 Task: Create an 'user' object.
Action: Mouse moved to (1134, 86)
Screenshot: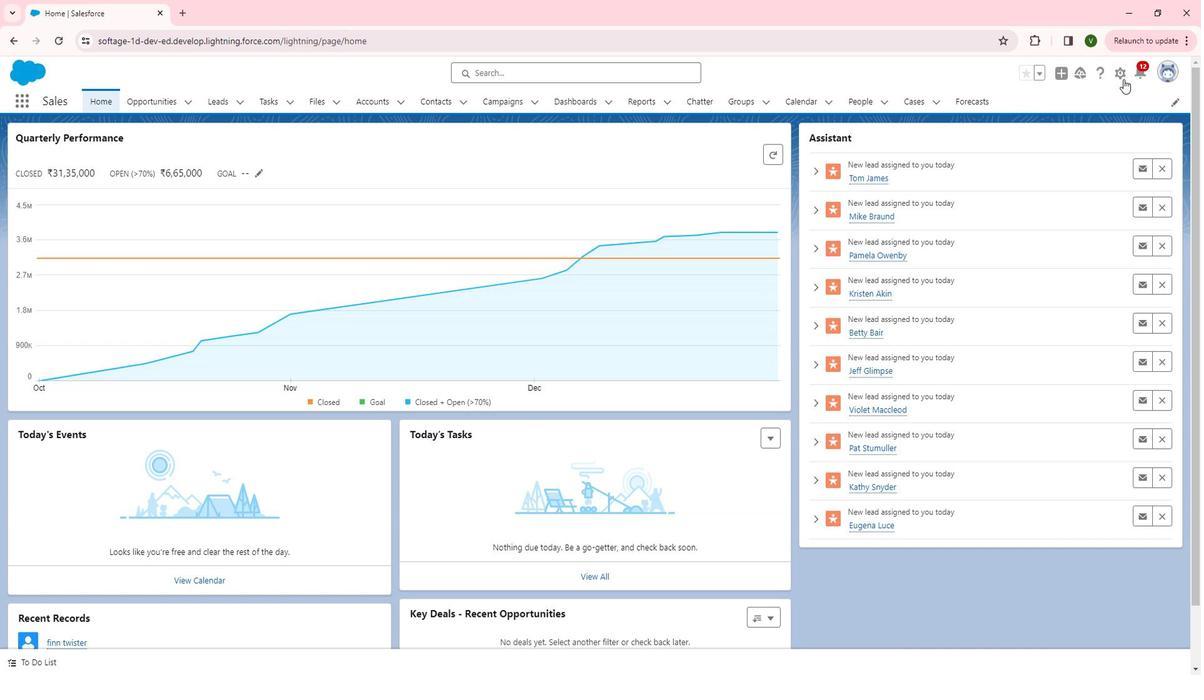 
Action: Mouse pressed left at (1134, 86)
Screenshot: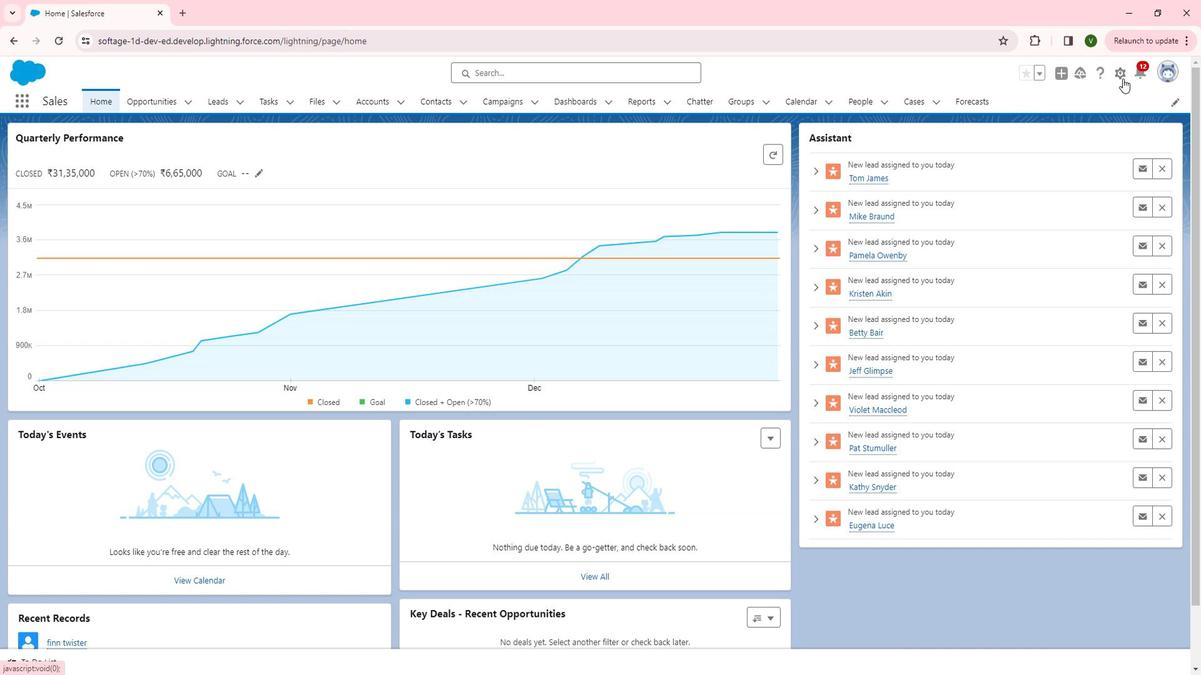 
Action: Mouse moved to (1083, 118)
Screenshot: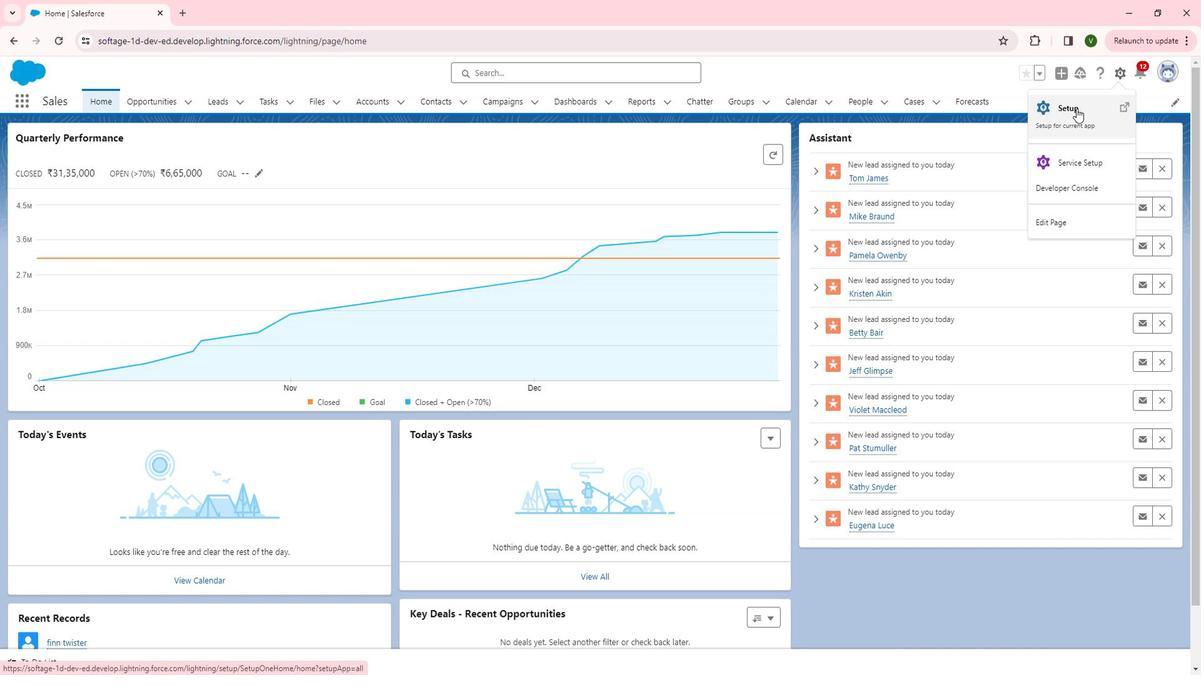 
Action: Mouse pressed left at (1083, 118)
Screenshot: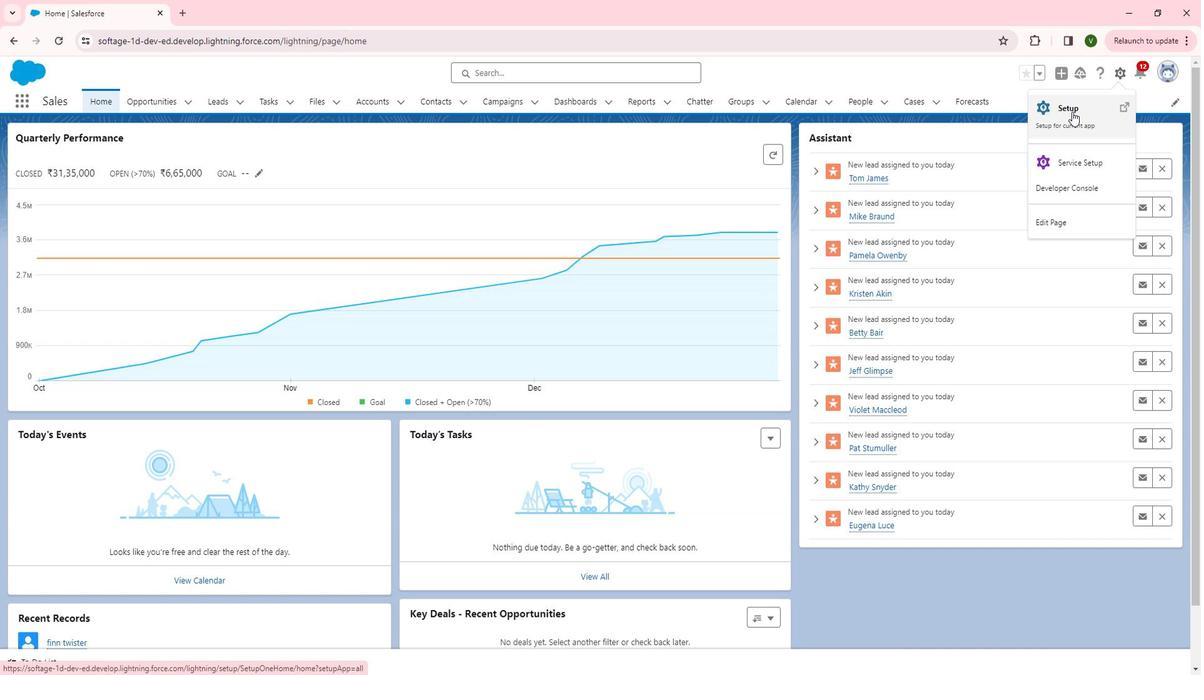 
Action: Mouse moved to (87, 377)
Screenshot: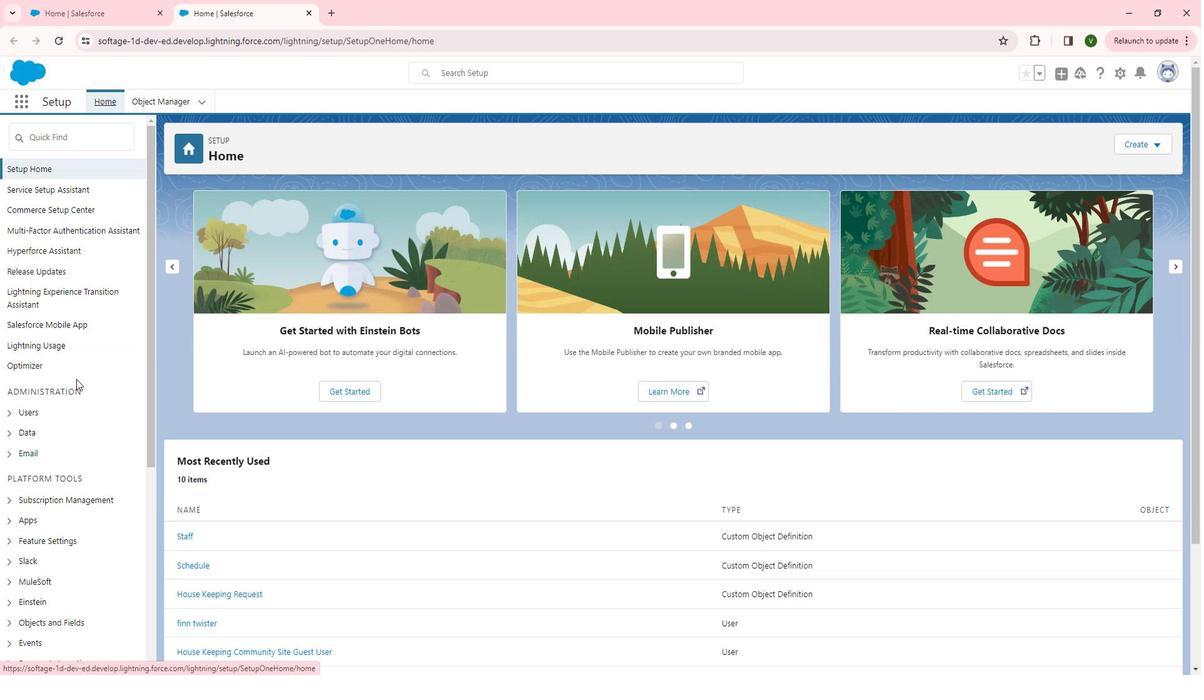 
Action: Mouse scrolled (87, 376) with delta (0, 0)
Screenshot: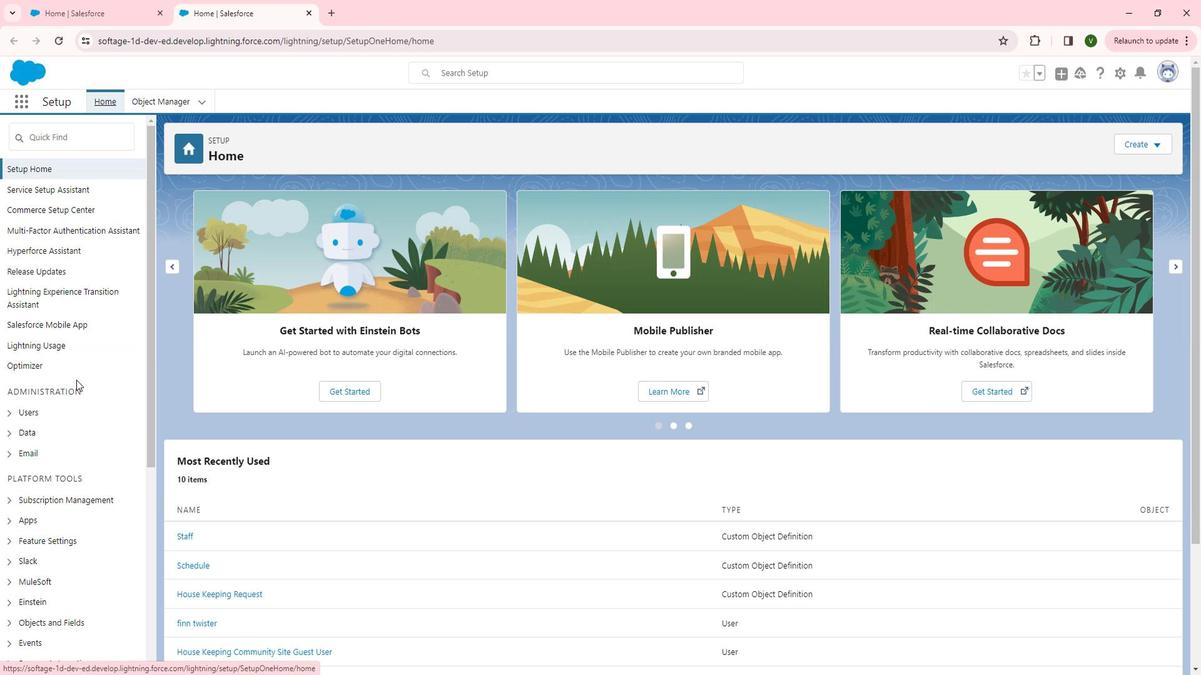 
Action: Mouse scrolled (87, 376) with delta (0, 0)
Screenshot: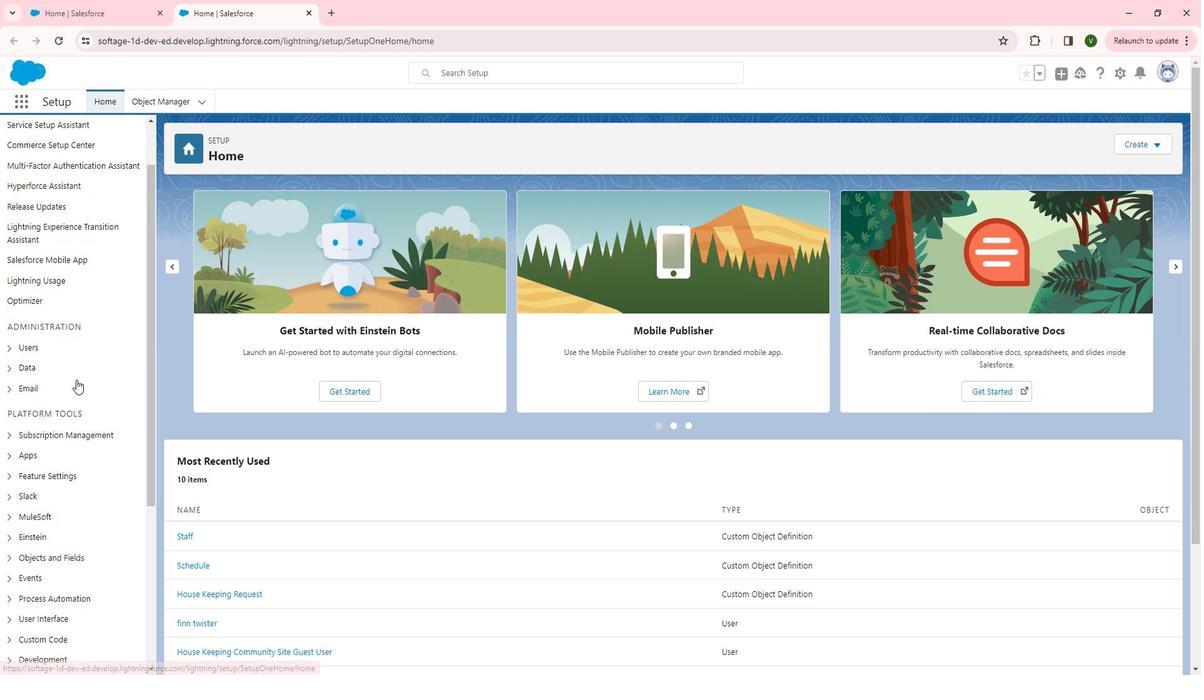 
Action: Mouse moved to (20, 482)
Screenshot: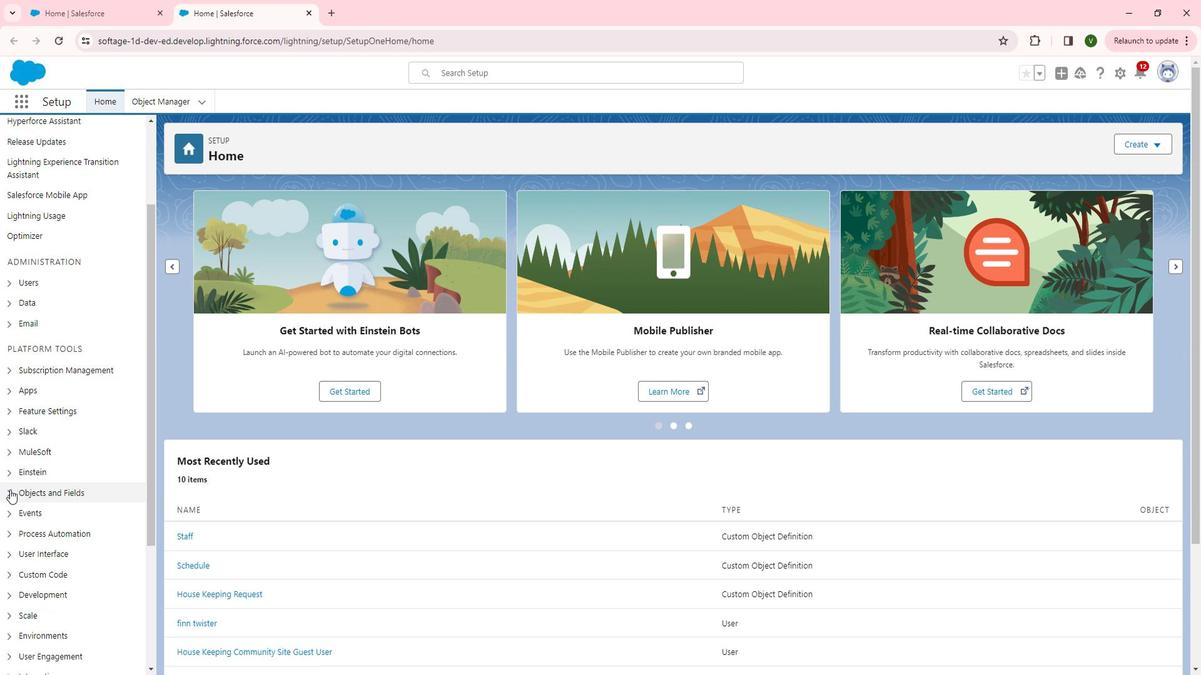 
Action: Mouse pressed left at (20, 482)
Screenshot: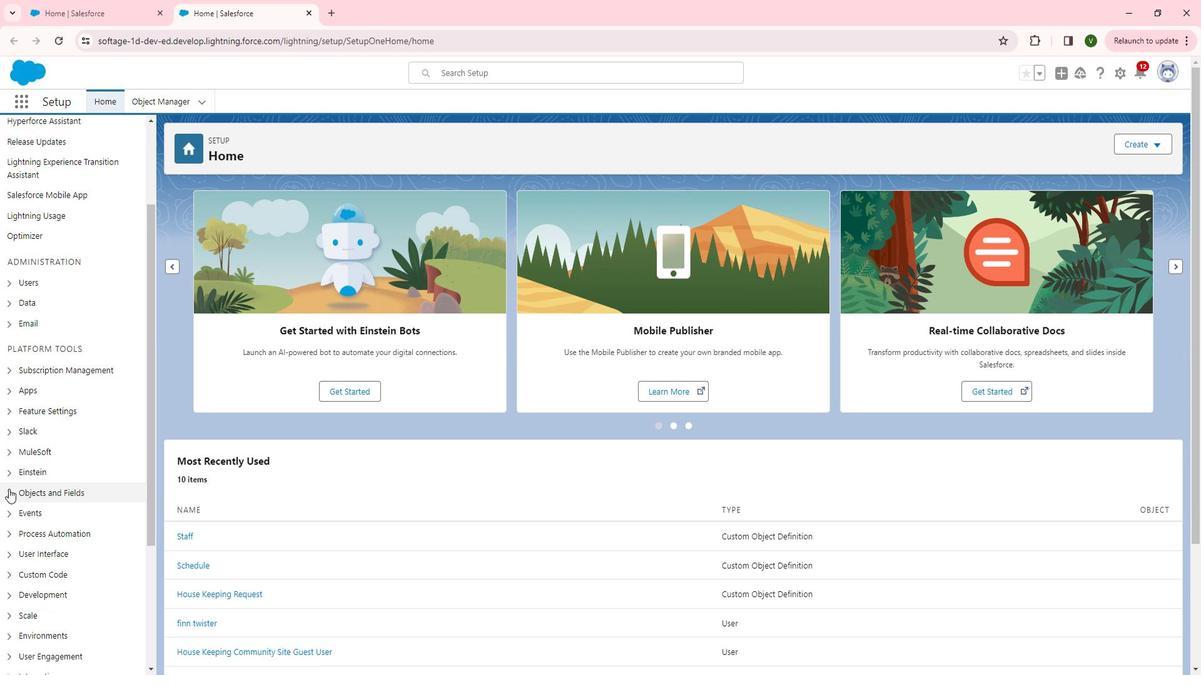 
Action: Mouse moved to (80, 477)
Screenshot: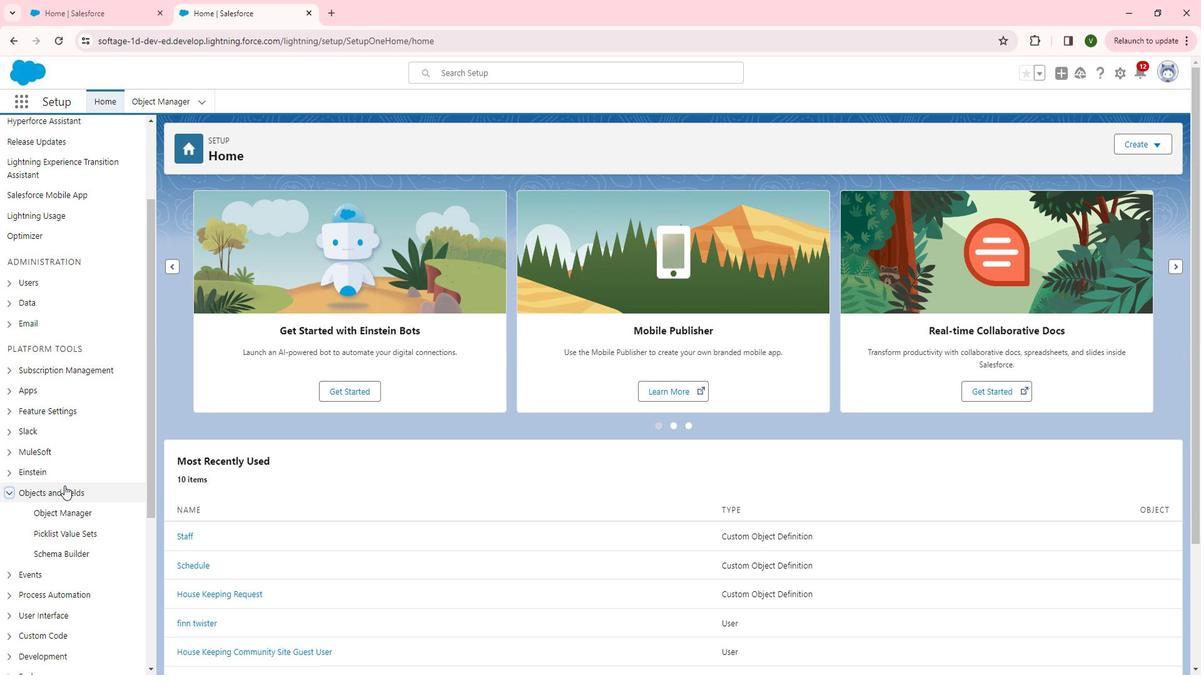 
Action: Mouse scrolled (80, 477) with delta (0, 0)
Screenshot: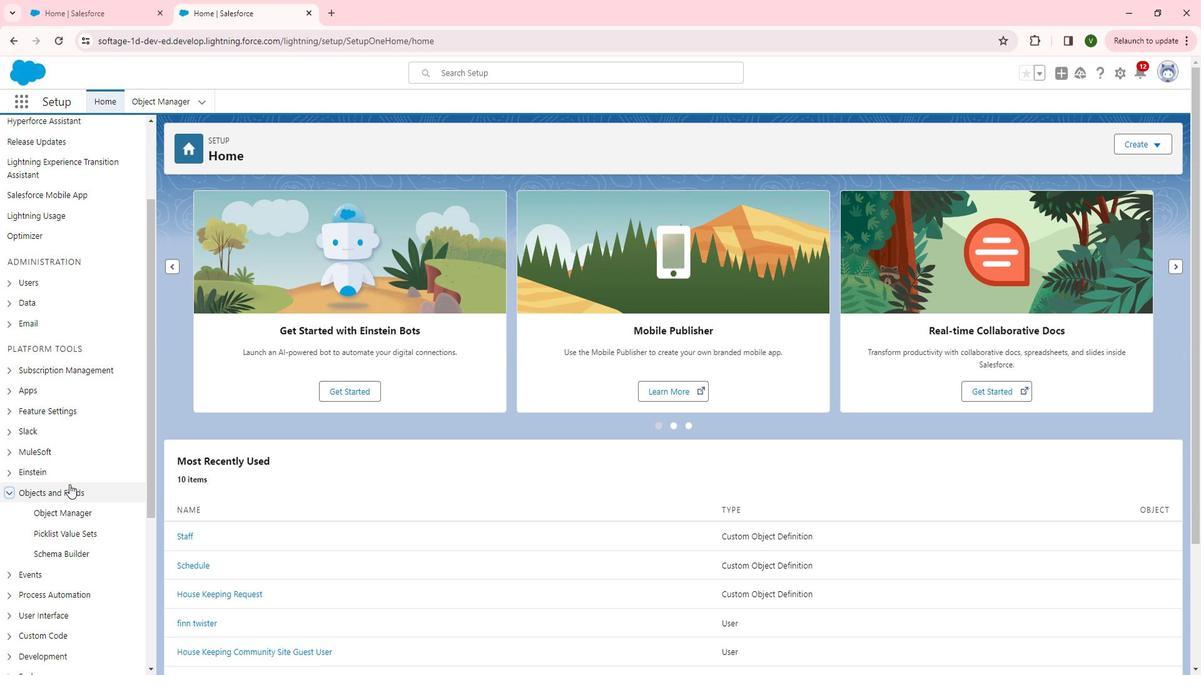 
Action: Mouse moved to (77, 439)
Screenshot: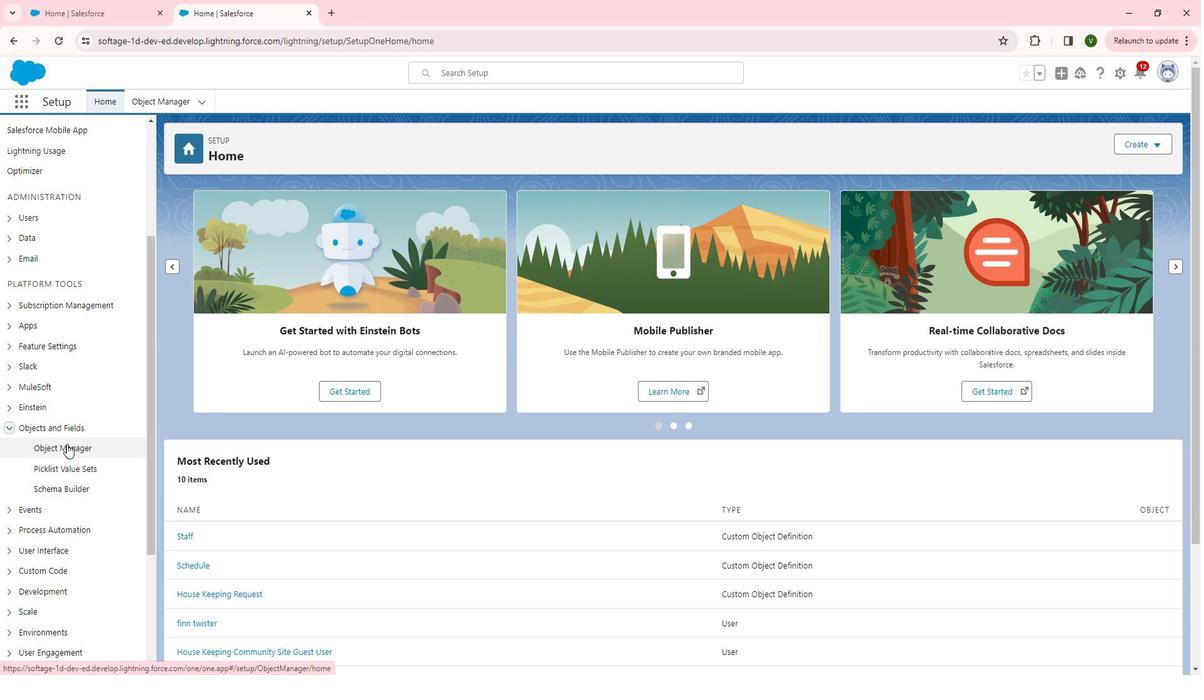 
Action: Mouse pressed left at (77, 439)
Screenshot: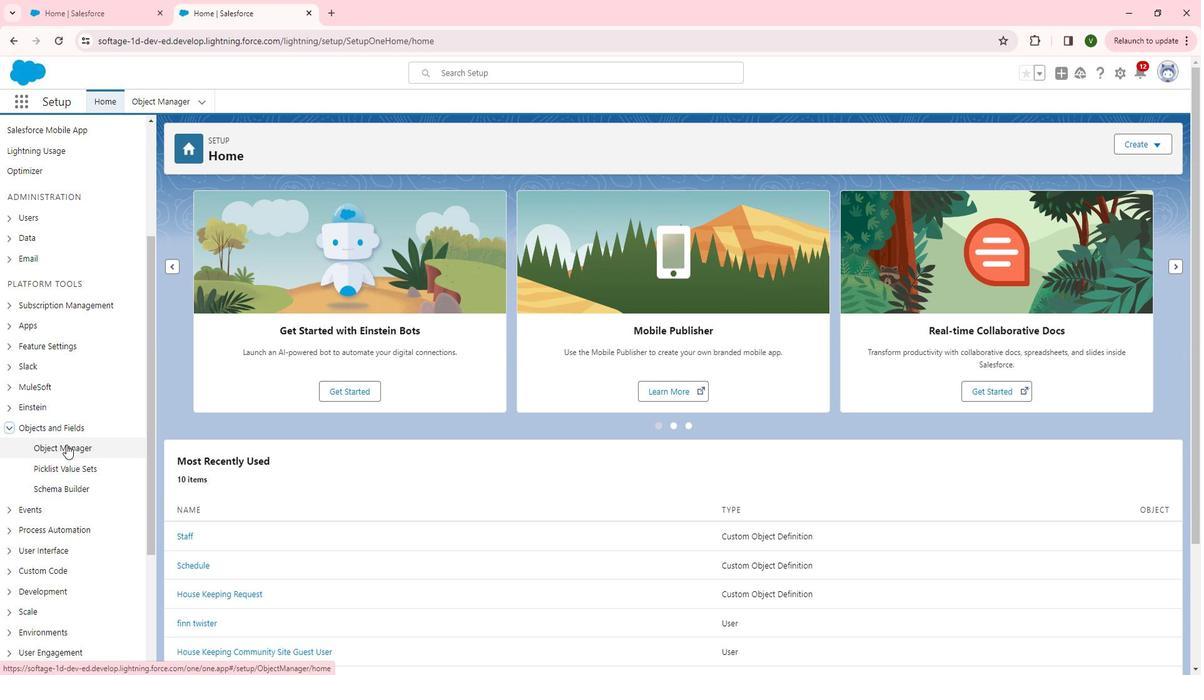 
Action: Mouse moved to (1167, 151)
Screenshot: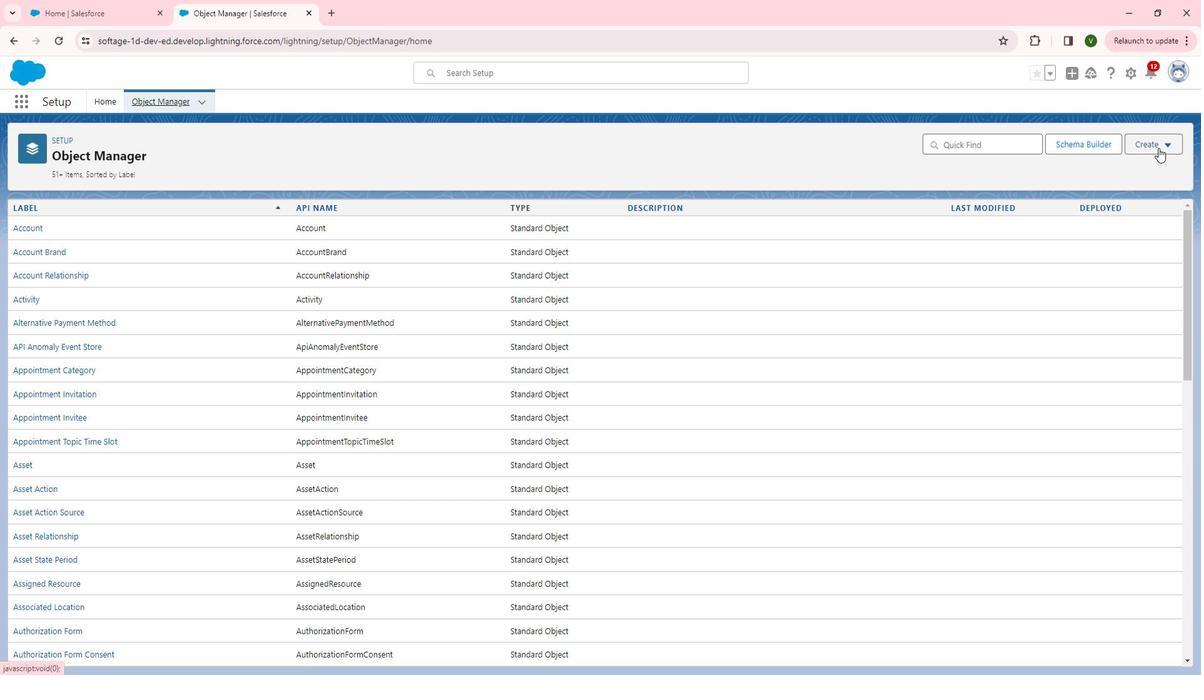 
Action: Mouse pressed left at (1167, 151)
Screenshot: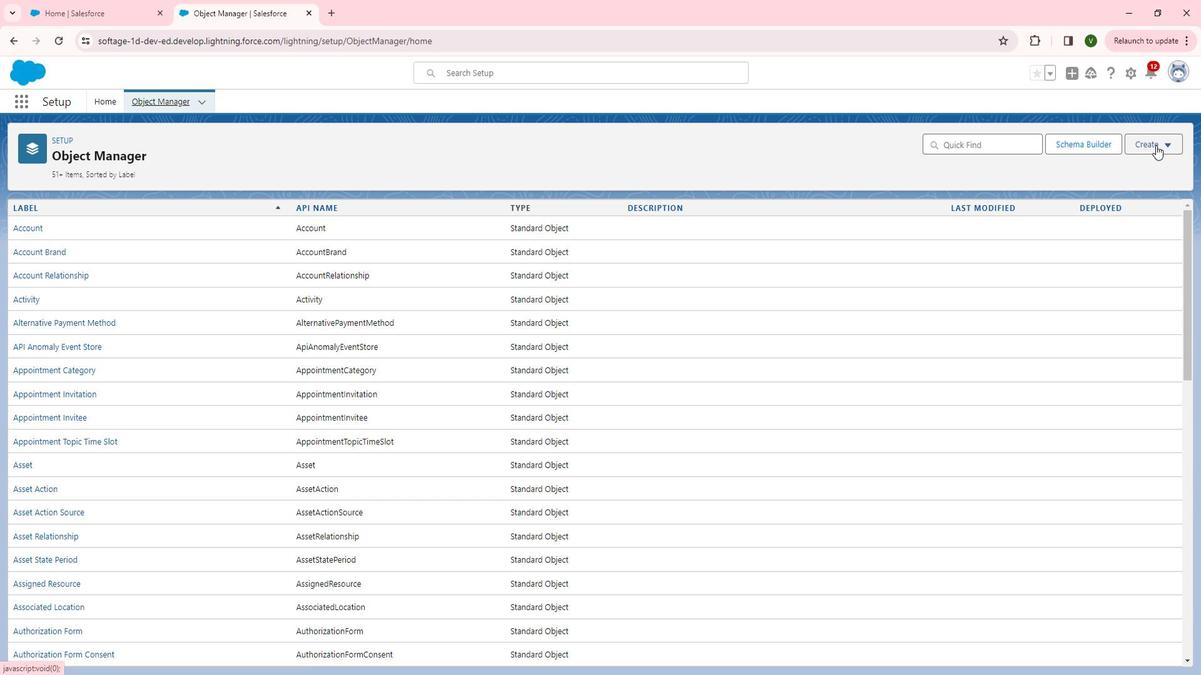 
Action: Mouse moved to (1140, 183)
Screenshot: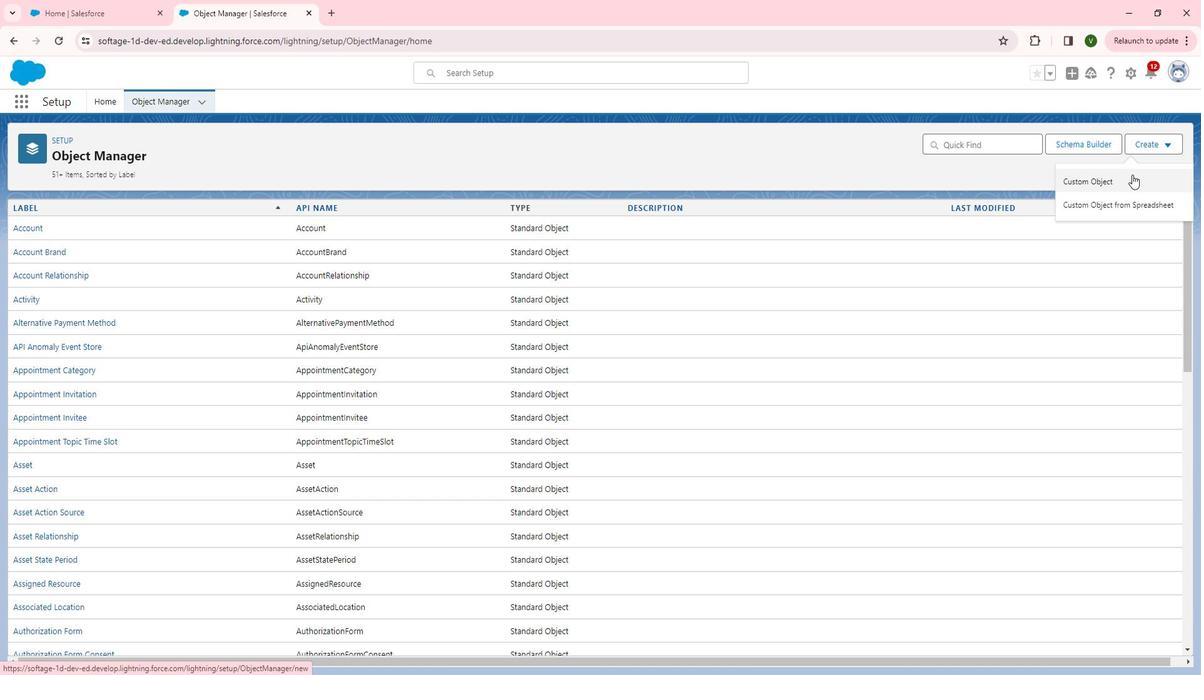 
Action: Mouse pressed left at (1140, 183)
Screenshot: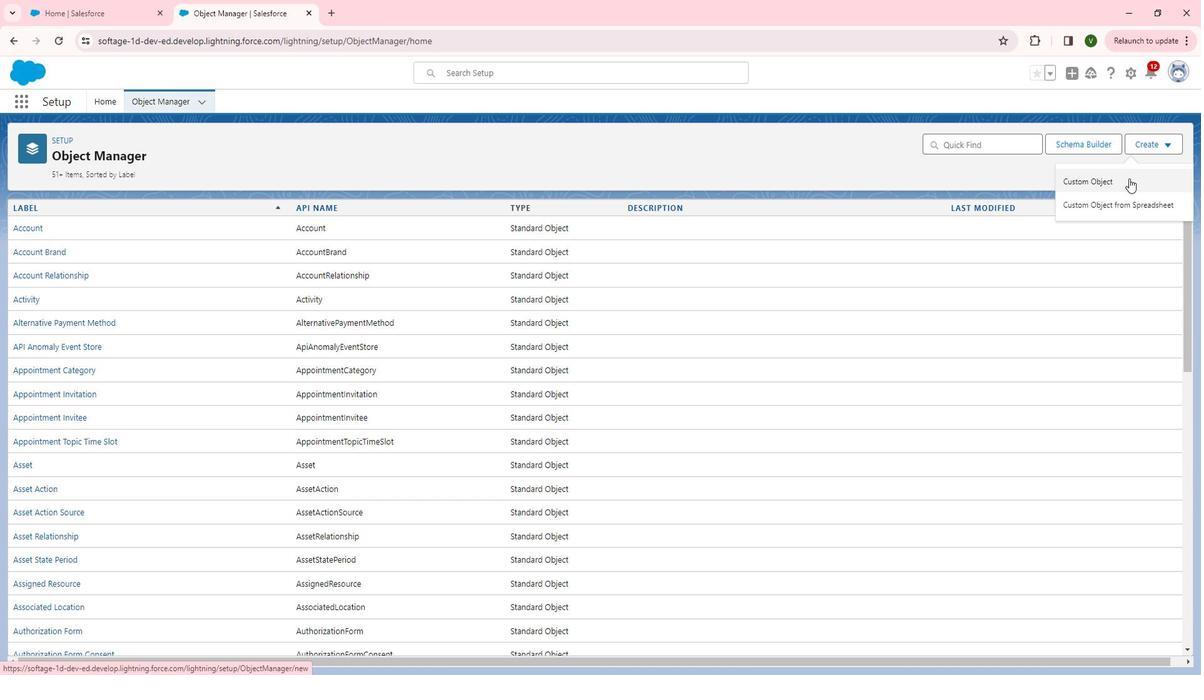 
Action: Mouse moved to (306, 304)
Screenshot: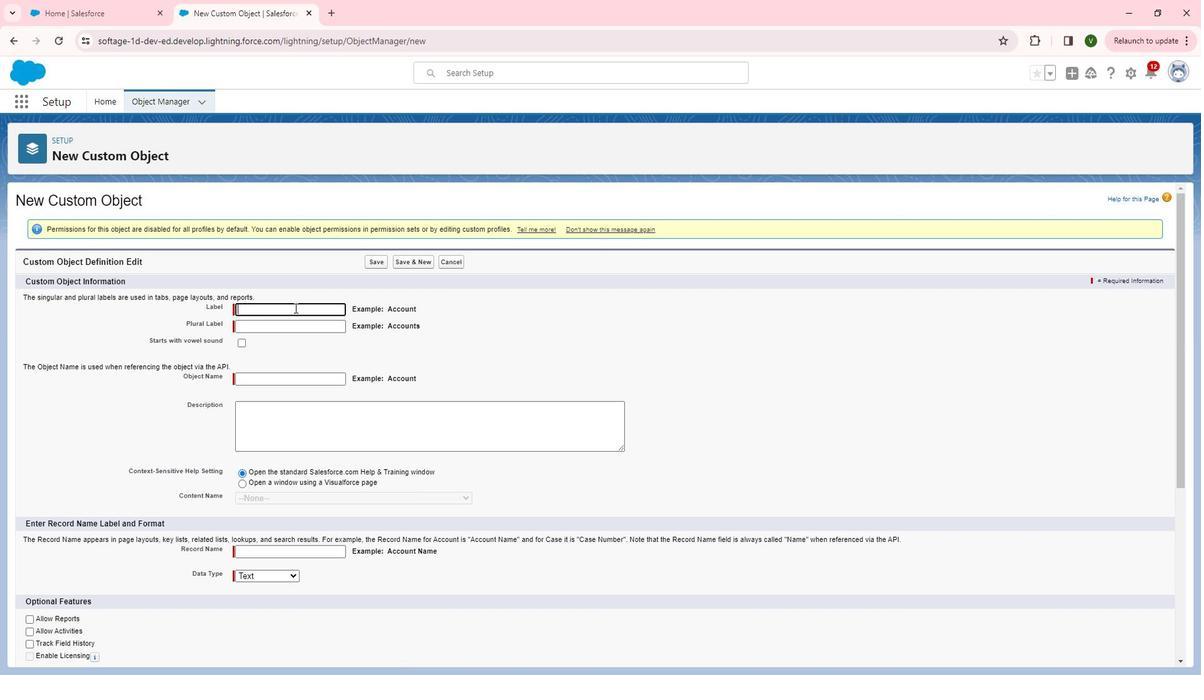 
Action: Mouse pressed left at (306, 304)
Screenshot: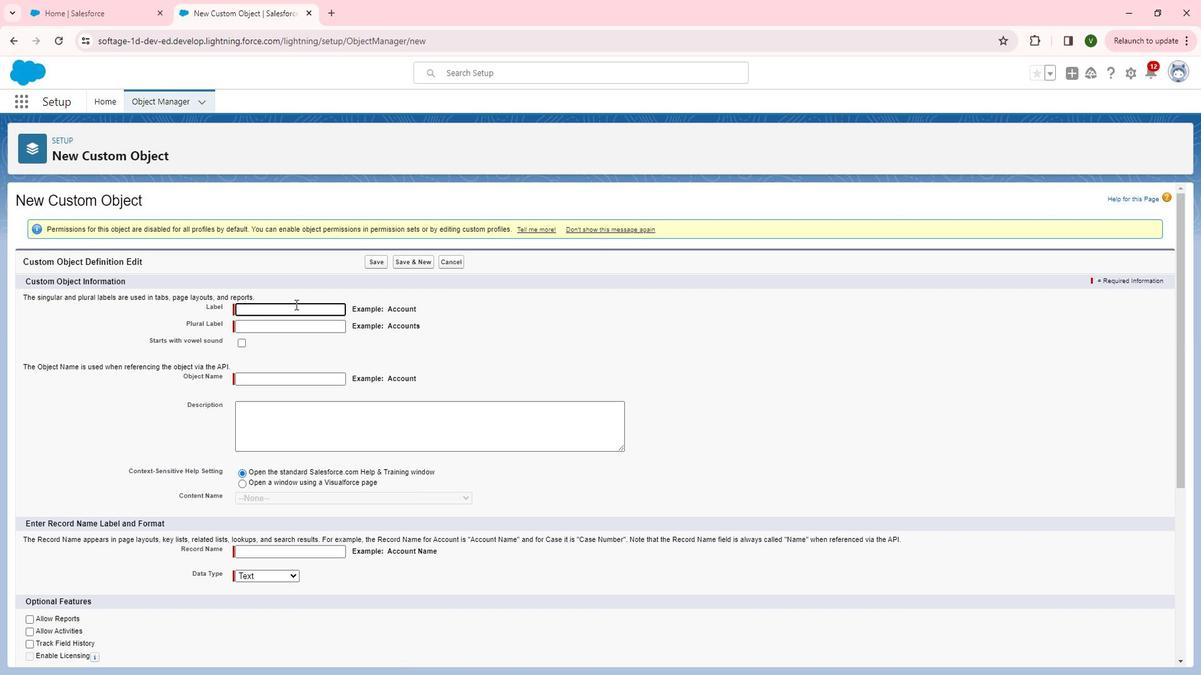 
Action: Key pressed <Key.shift>User
Screenshot: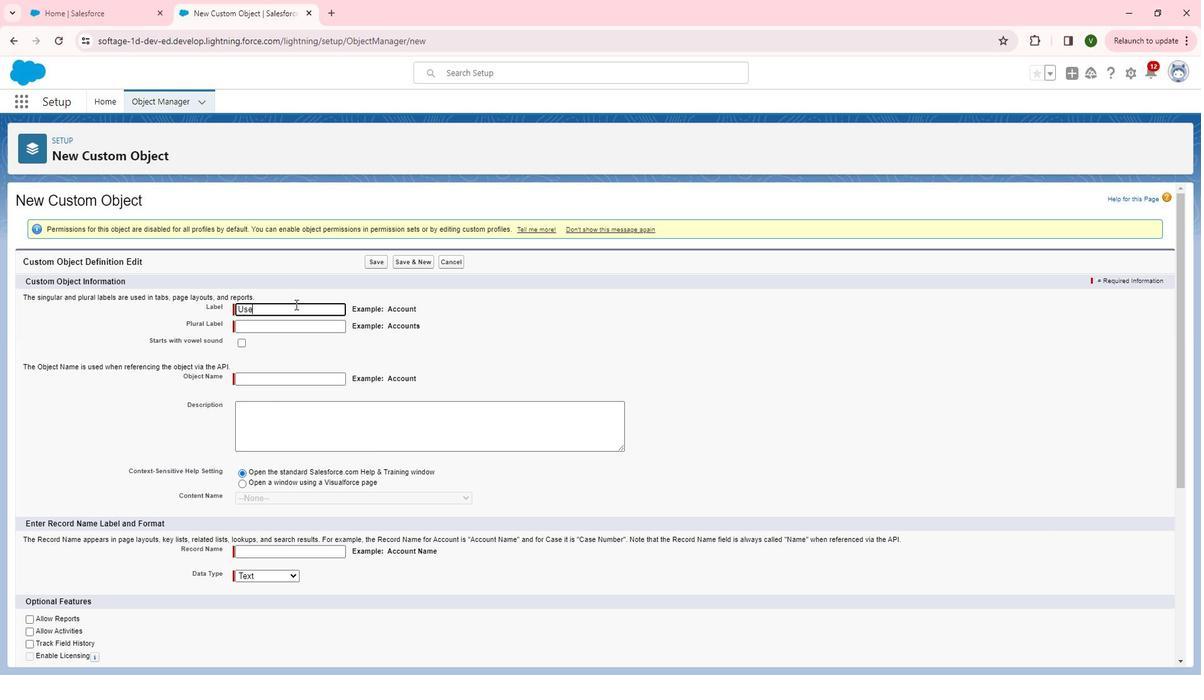 
Action: Mouse moved to (315, 320)
Screenshot: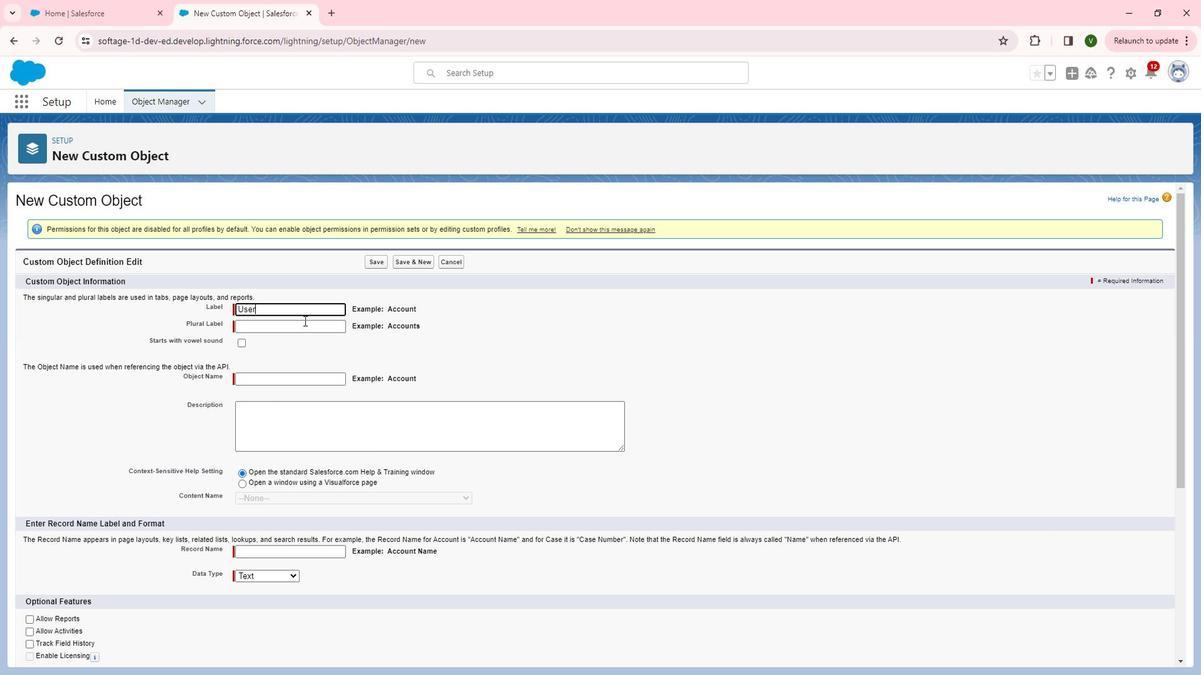 
Action: Mouse pressed left at (315, 320)
Screenshot: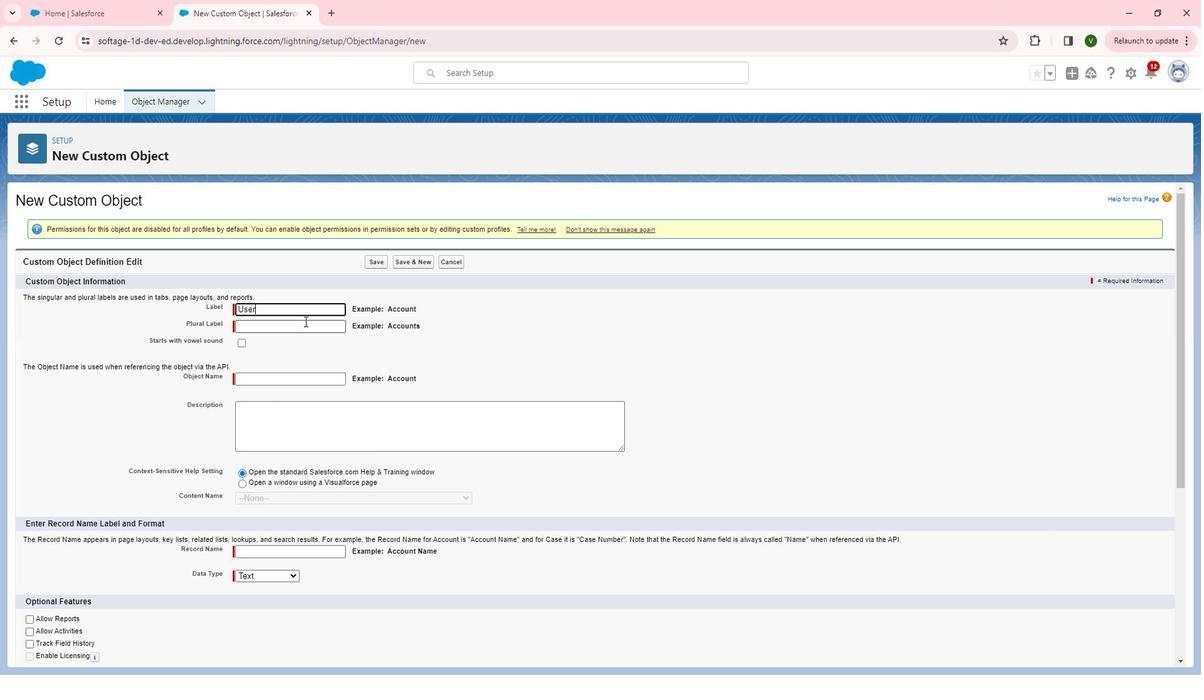 
Action: Key pressed <Key.shift>Users<Key.tab><Key.tab>
Screenshot: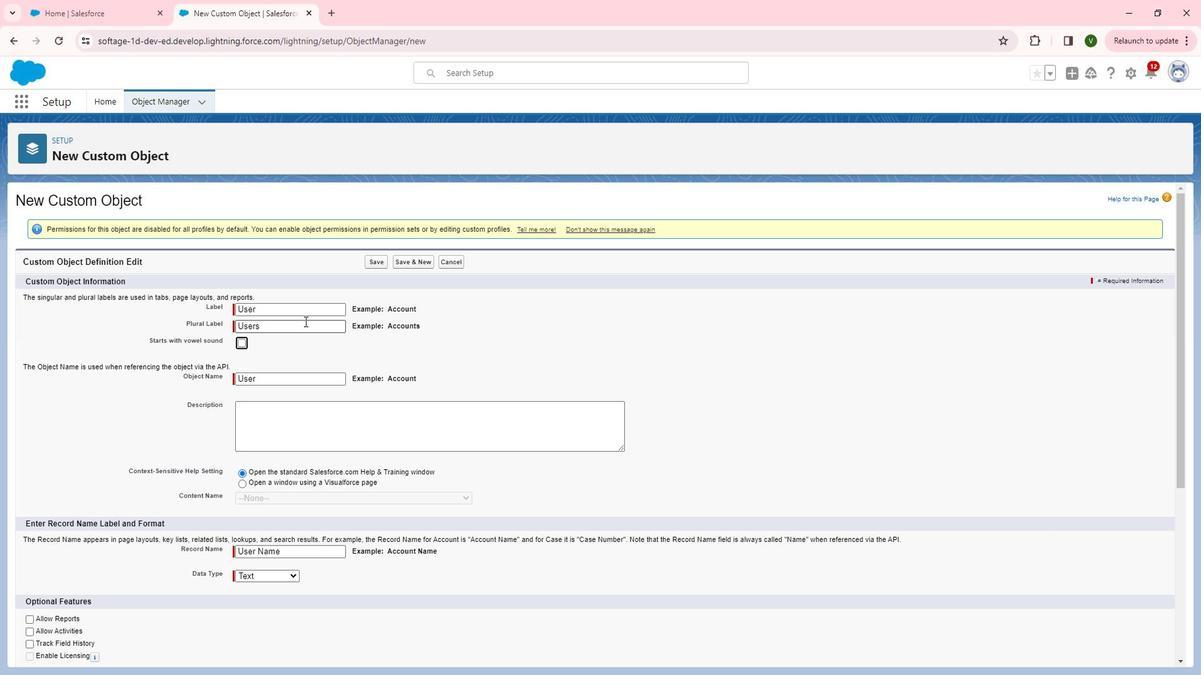 
Action: Mouse moved to (250, 341)
Screenshot: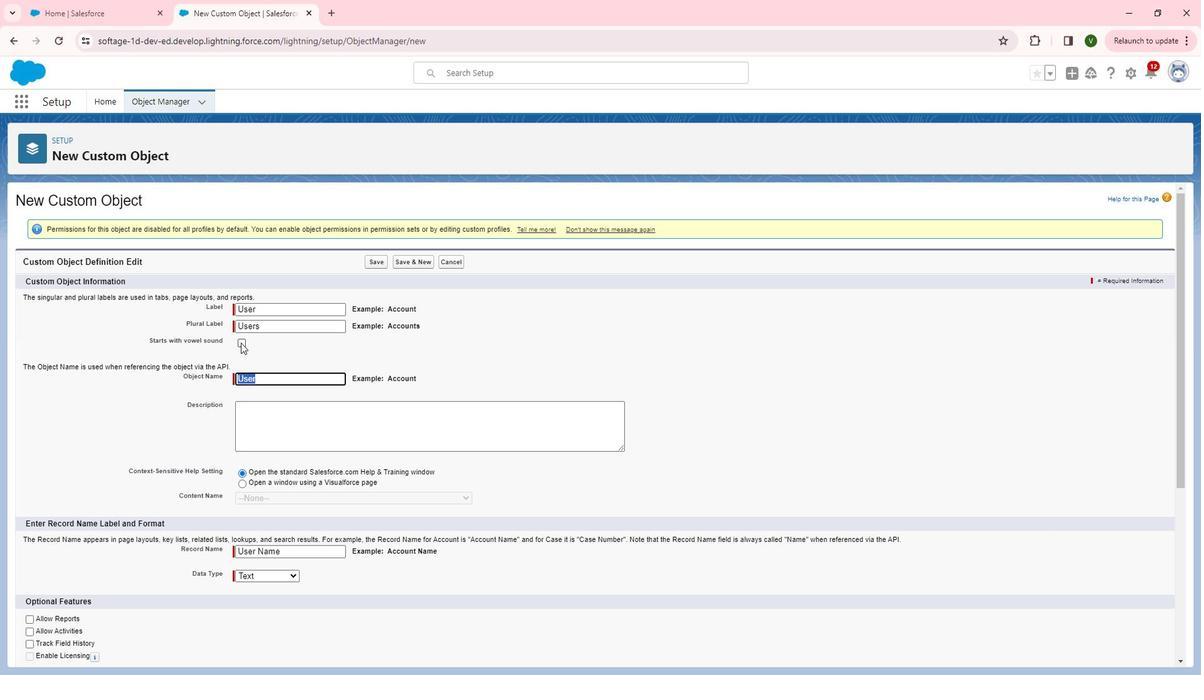 
Action: Mouse pressed left at (250, 341)
Screenshot: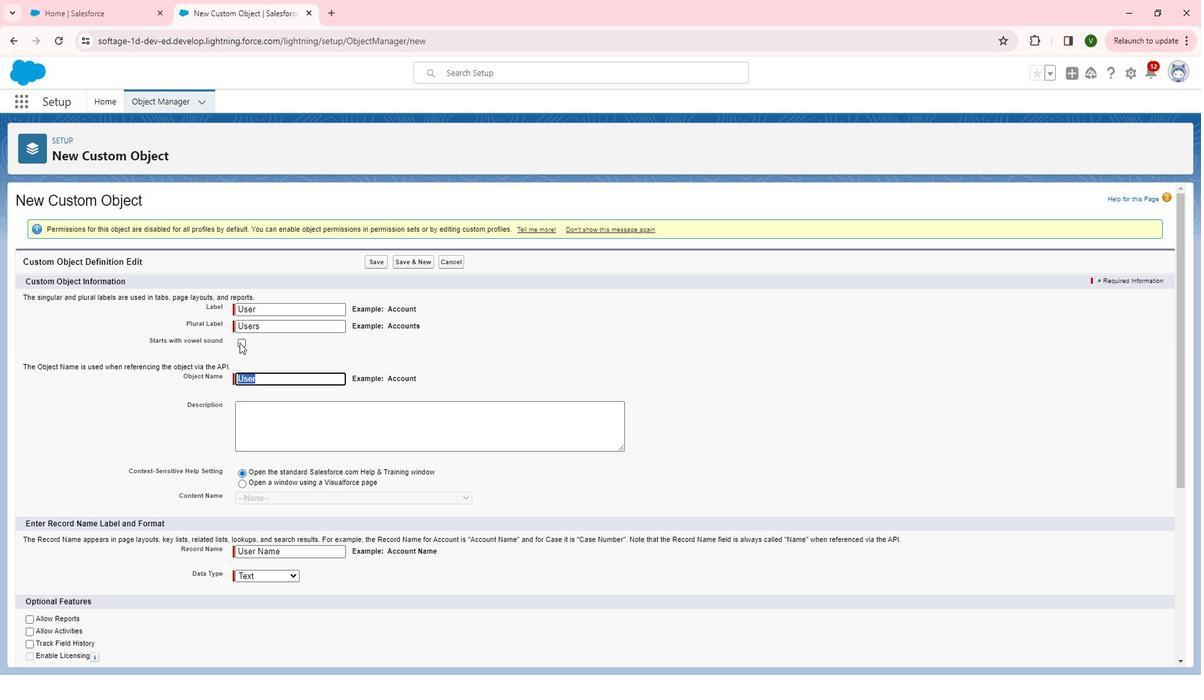 
Action: Mouse moved to (296, 406)
Screenshot: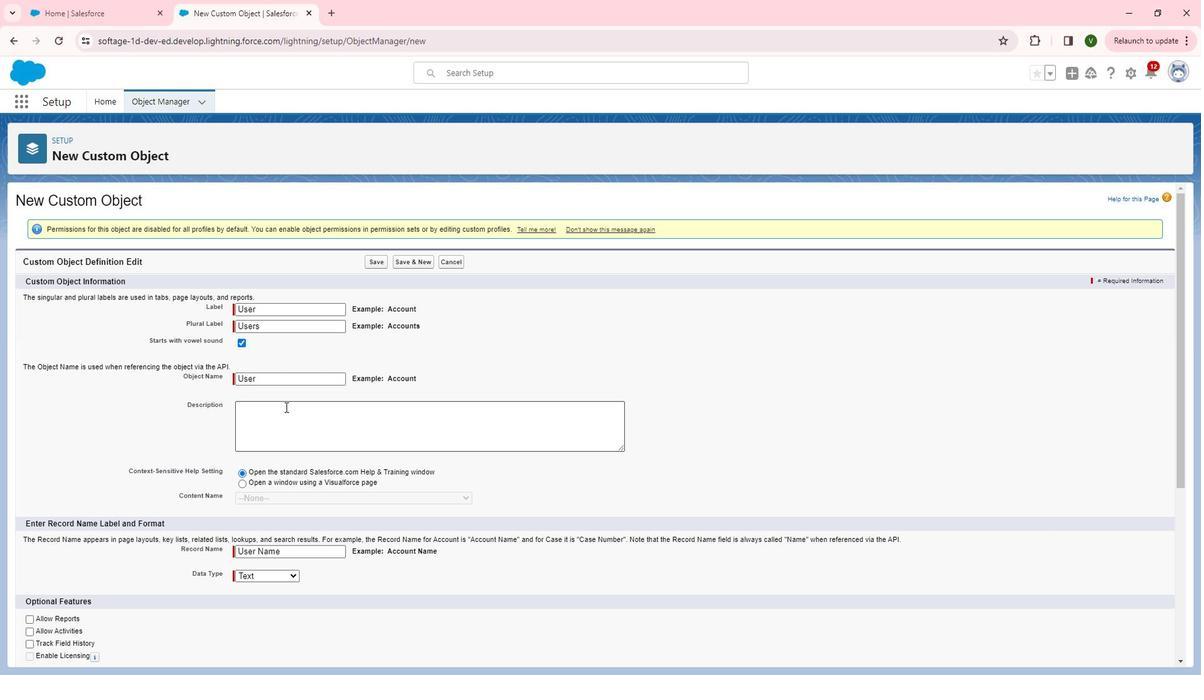 
Action: Mouse pressed left at (296, 406)
Screenshot: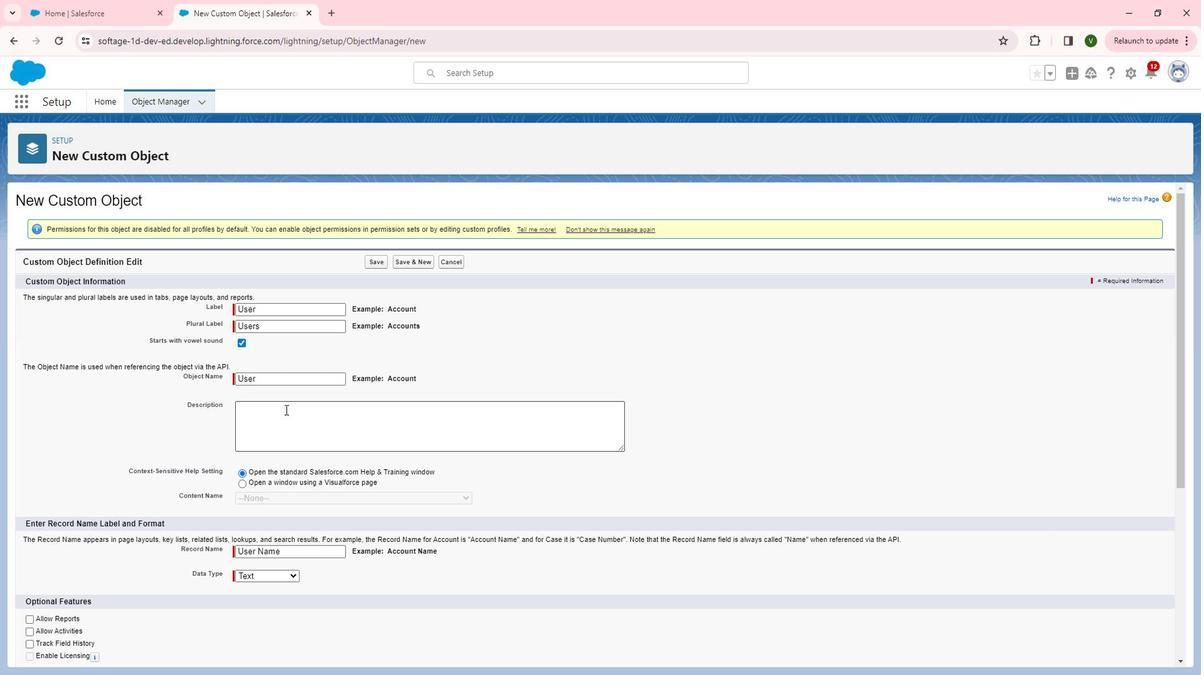 
Action: Key pressed <Key.shift>This<Key.space><Key.shift>Object<Key.space>centralize
Screenshot: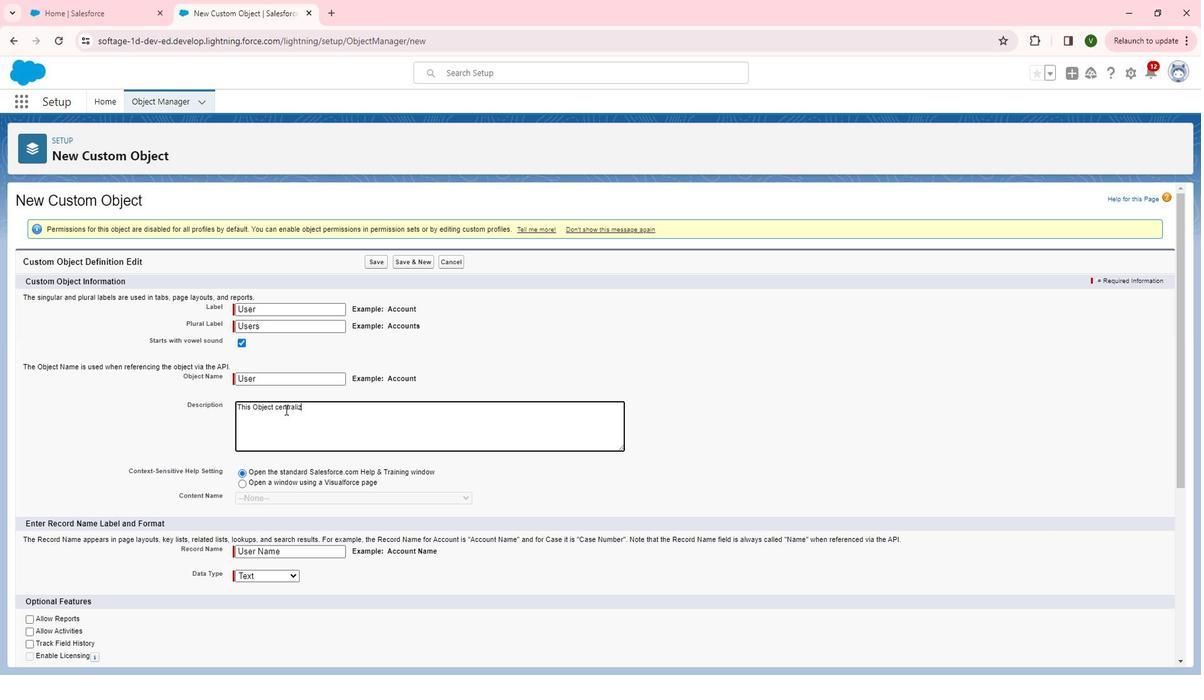 
Action: Mouse moved to (633, 406)
Screenshot: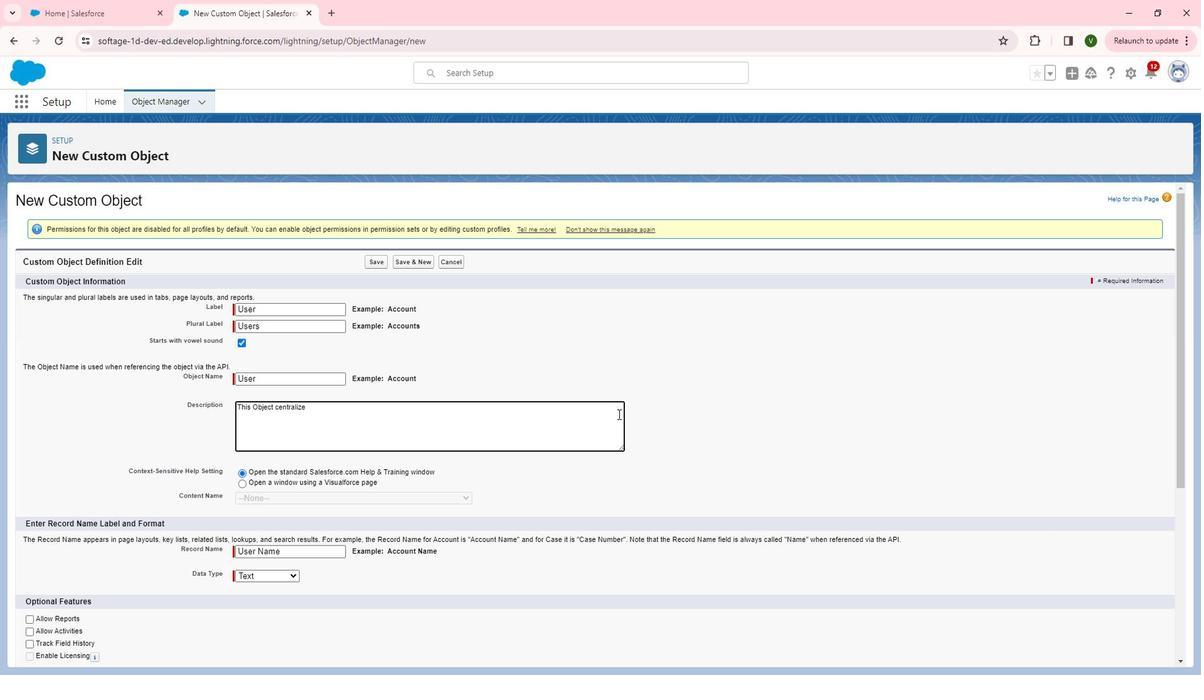 
Action: Key pressed <Key.space><Key.backspace>s<Key.space>information<Key.space>related<Key.space>to<Key.space>users<Key.space>to<Key.space>including<Key.space>both<Key.space>staff<Key.space>members<Key.space>responsible<Key.space>for<Key.space>house<Key.space>keeping<Key.space>task<Key.space>and<Key.space>residents<Key.space>submitting<Key.space>house<Key.space>keeping<Key.space>requesrs.<Key.backspace><Key.backspace><Key.backspace>ts.
Screenshot: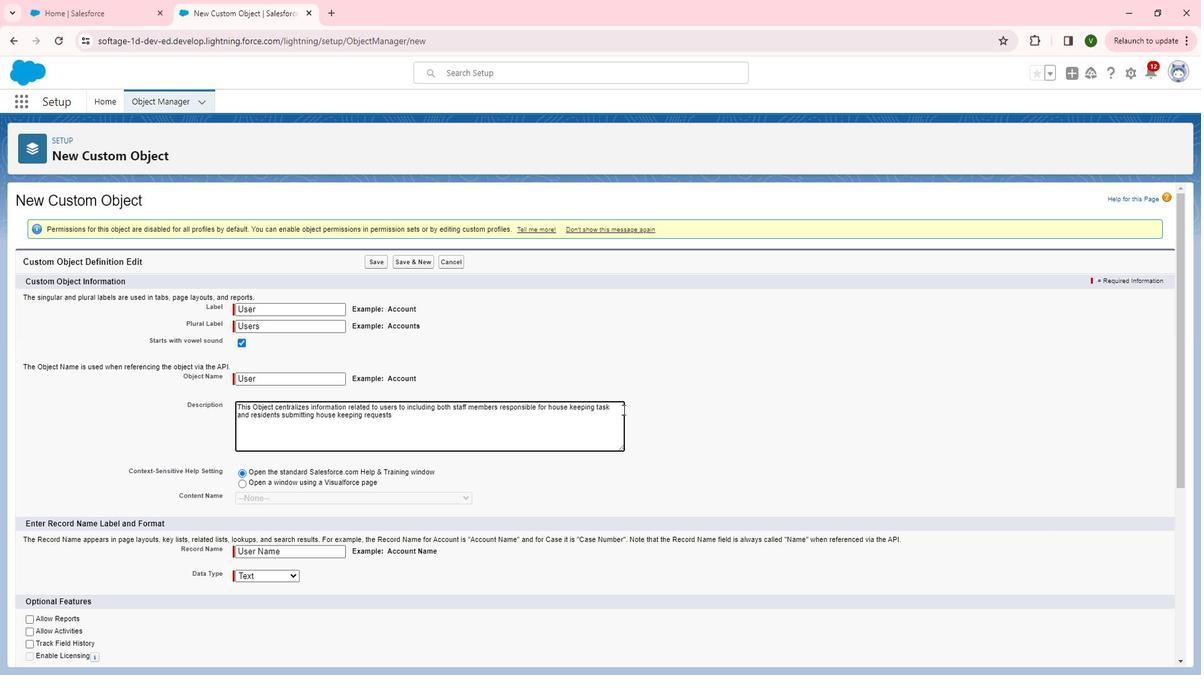 
Action: Mouse moved to (439, 490)
Screenshot: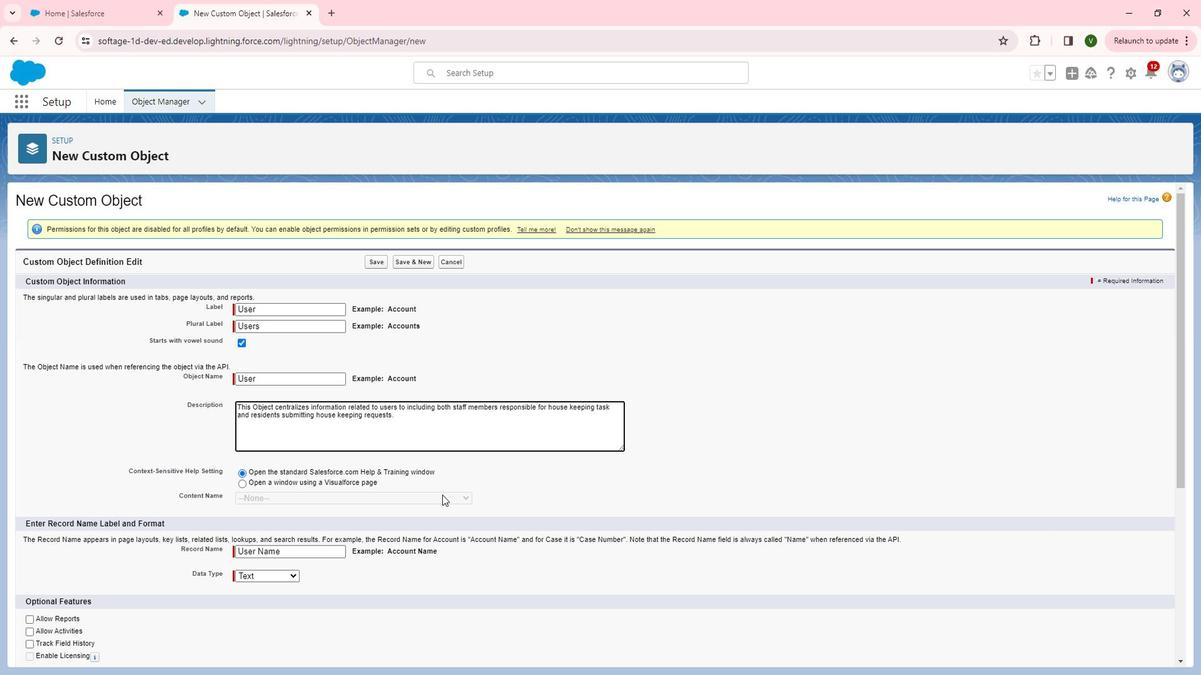 
Action: Mouse scrolled (439, 489) with delta (0, 0)
Screenshot: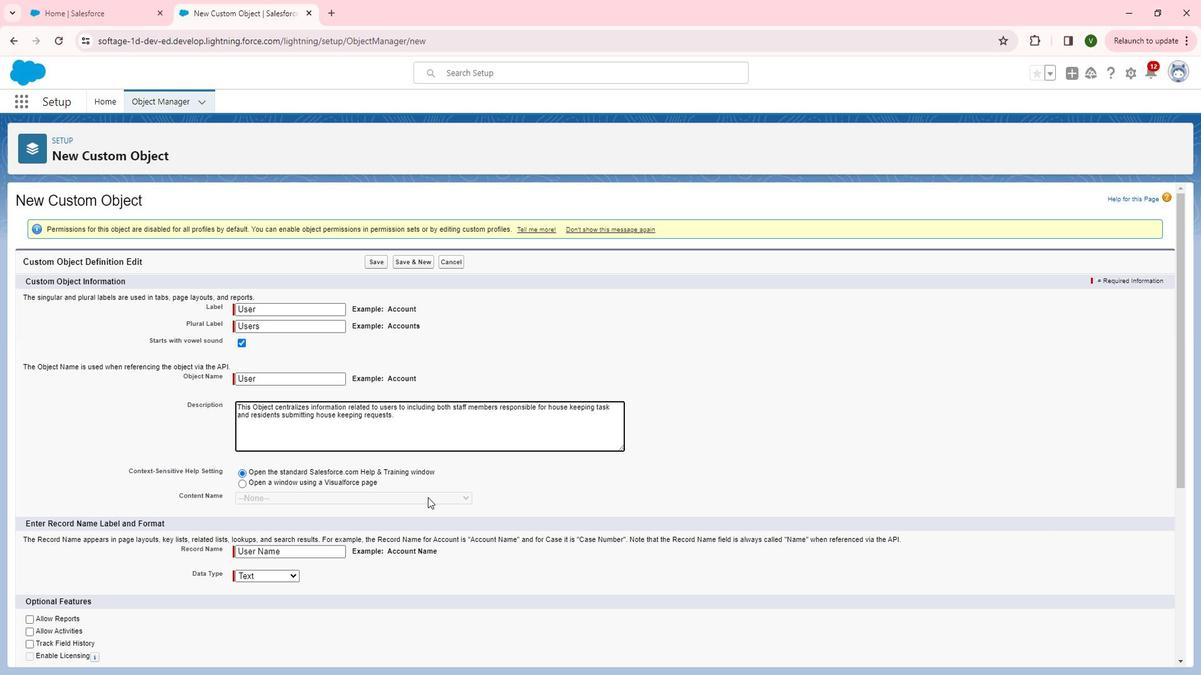 
Action: Mouse scrolled (439, 489) with delta (0, 0)
Screenshot: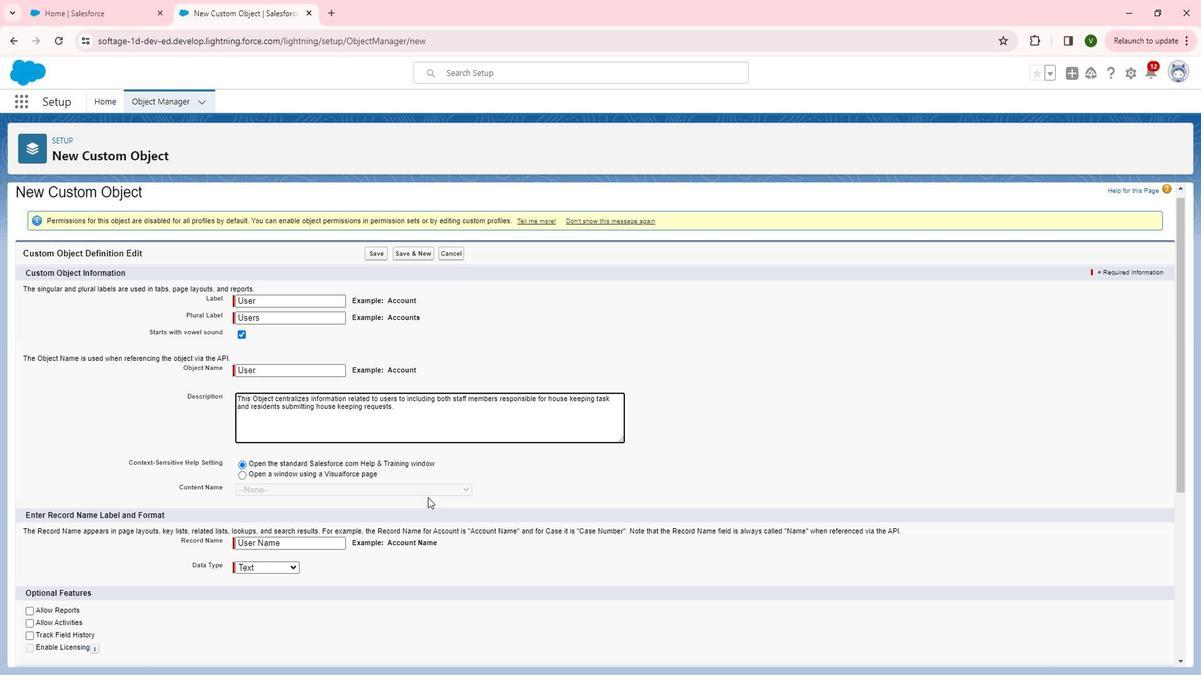 
Action: Mouse moved to (414, 466)
Screenshot: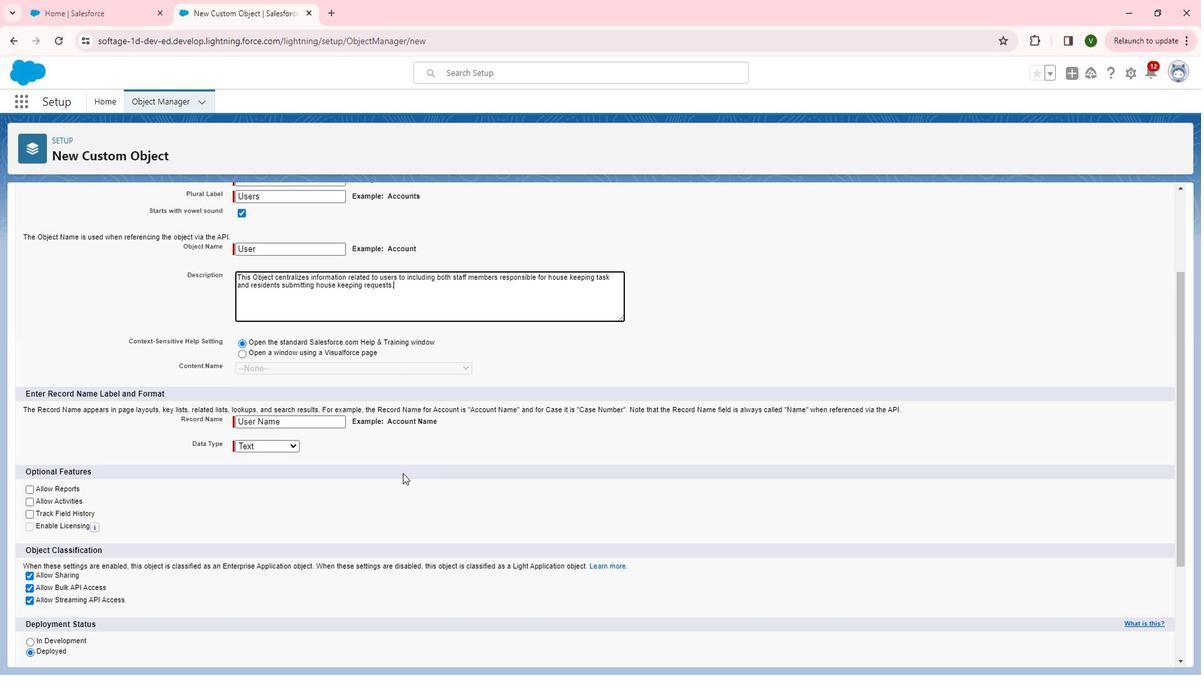 
Action: Mouse scrolled (414, 466) with delta (0, 0)
Screenshot: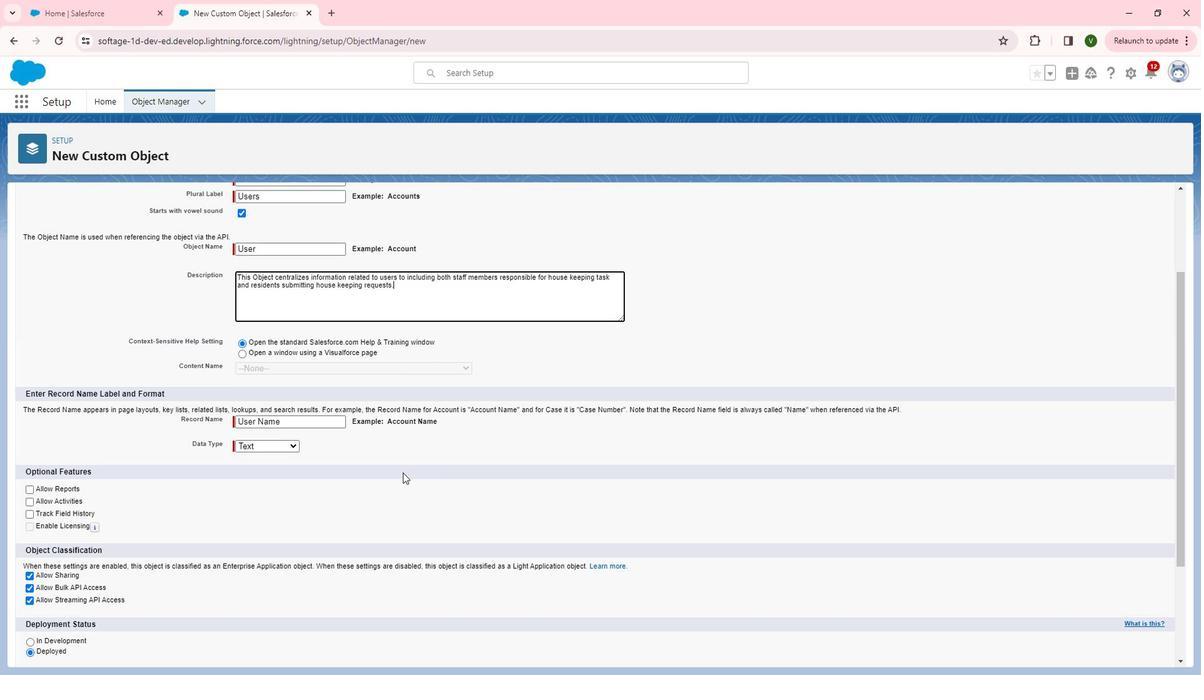
Action: Mouse moved to (71, 417)
Screenshot: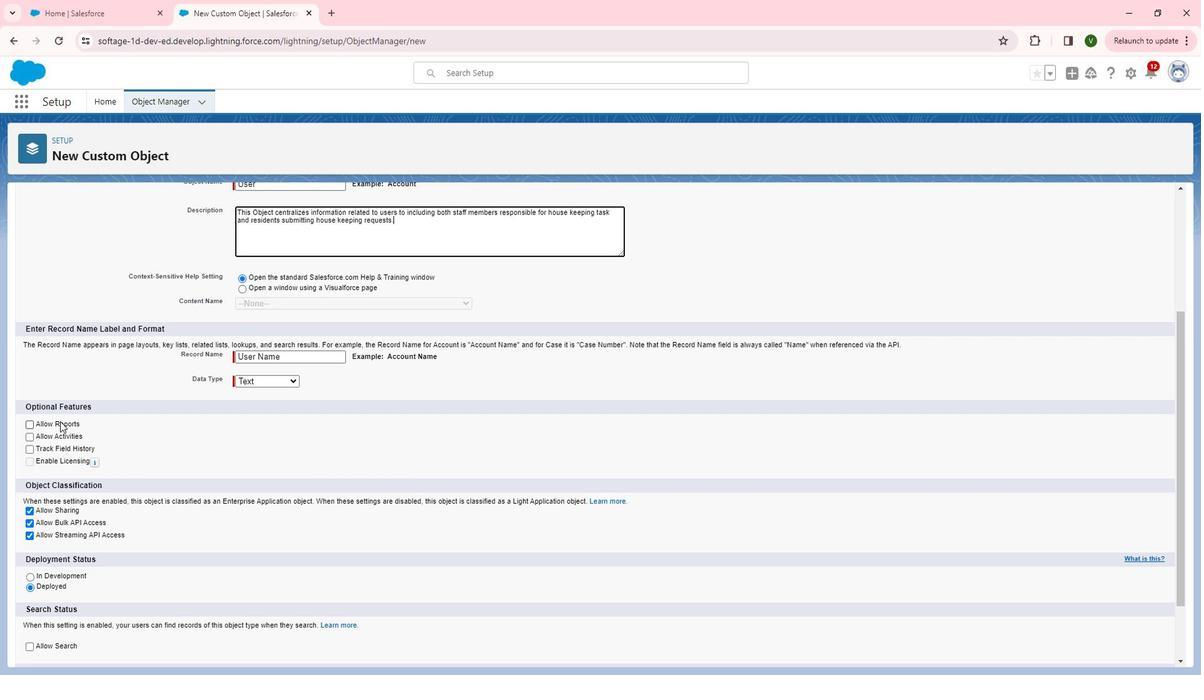 
Action: Mouse pressed left at (71, 417)
Screenshot: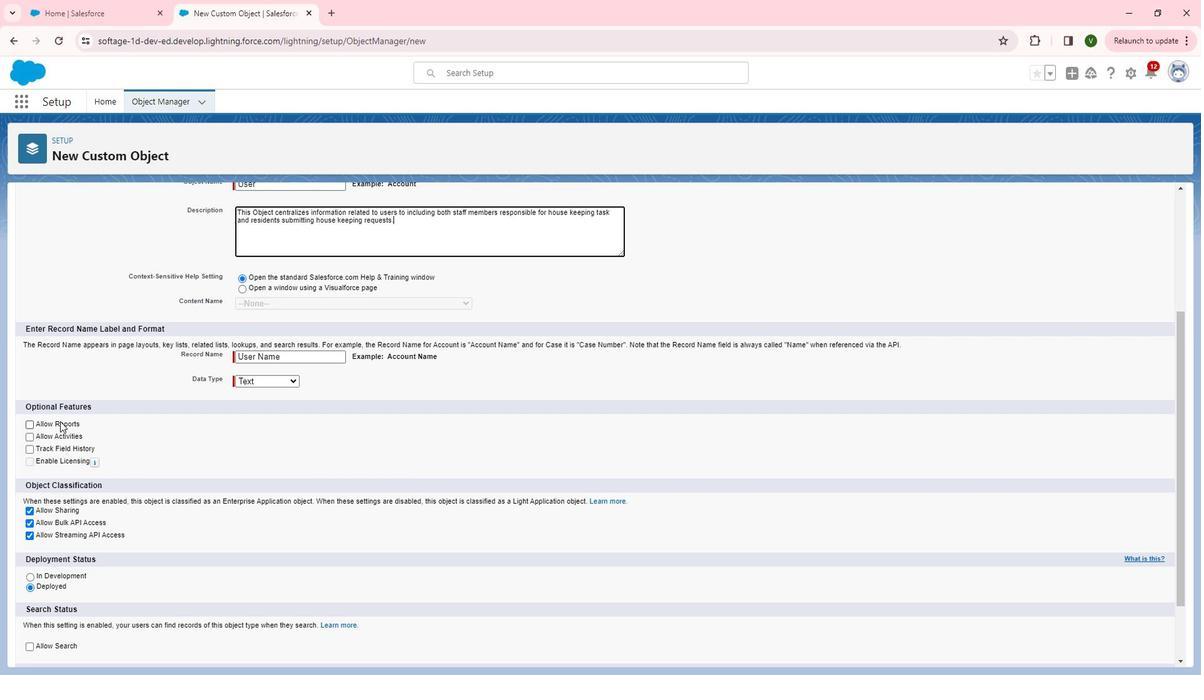 
Action: Mouse moved to (76, 426)
Screenshot: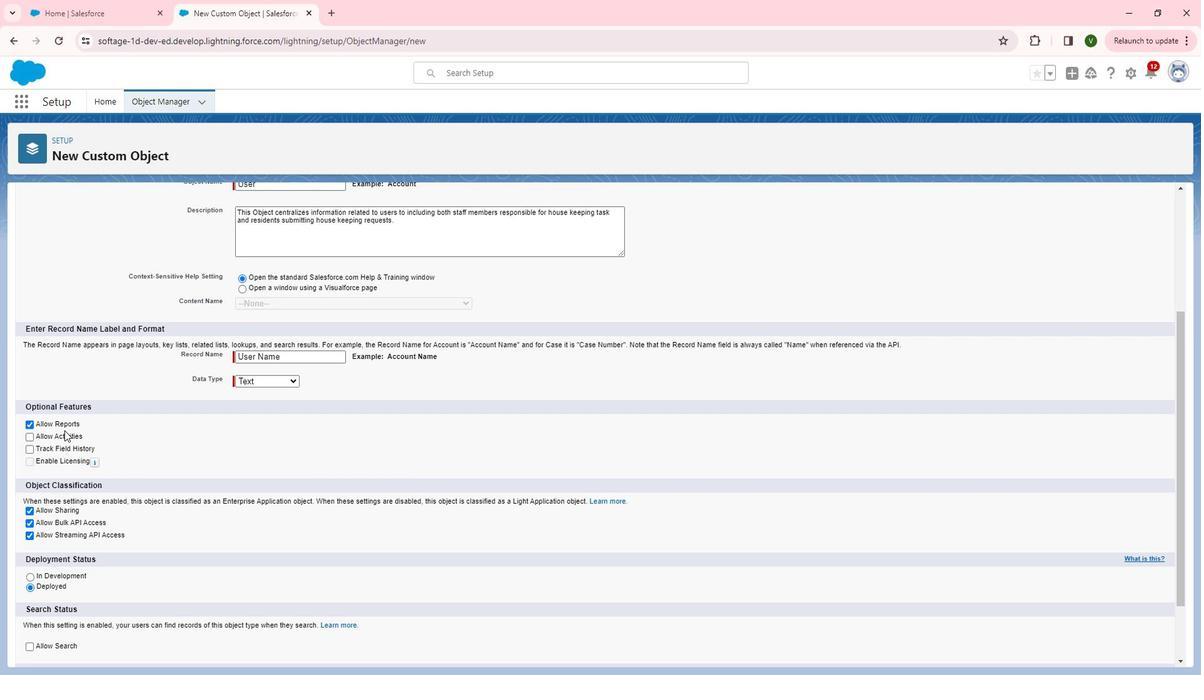 
Action: Mouse pressed left at (76, 426)
Screenshot: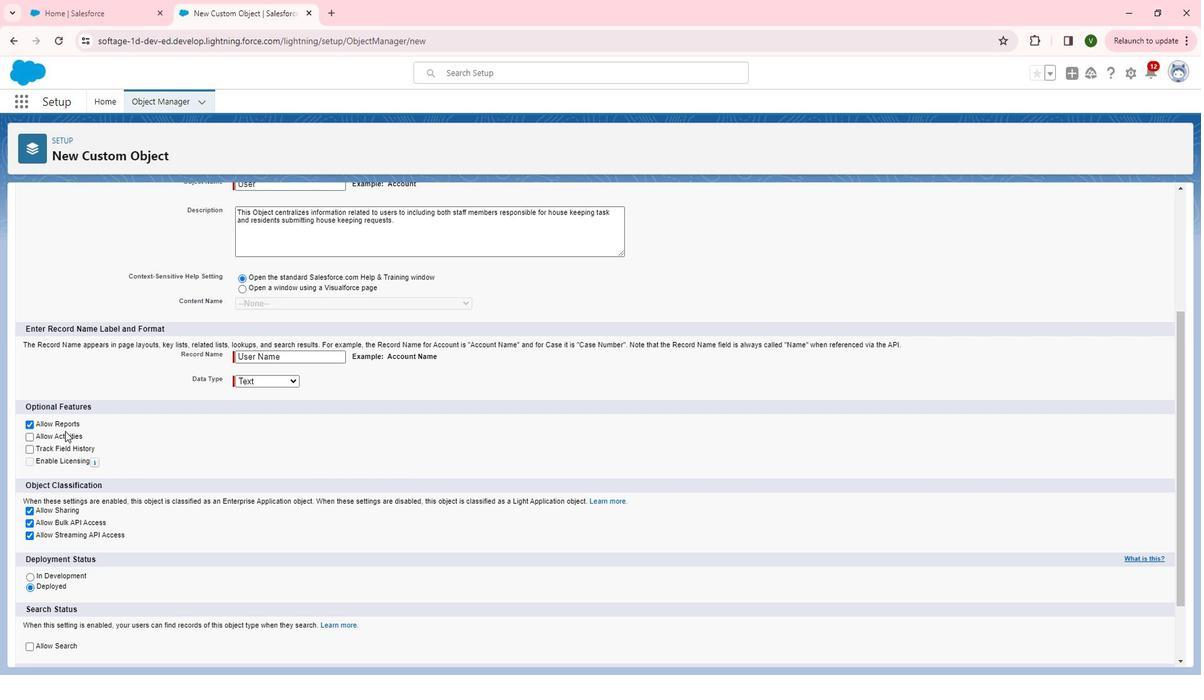 
Action: Mouse moved to (76, 431)
Screenshot: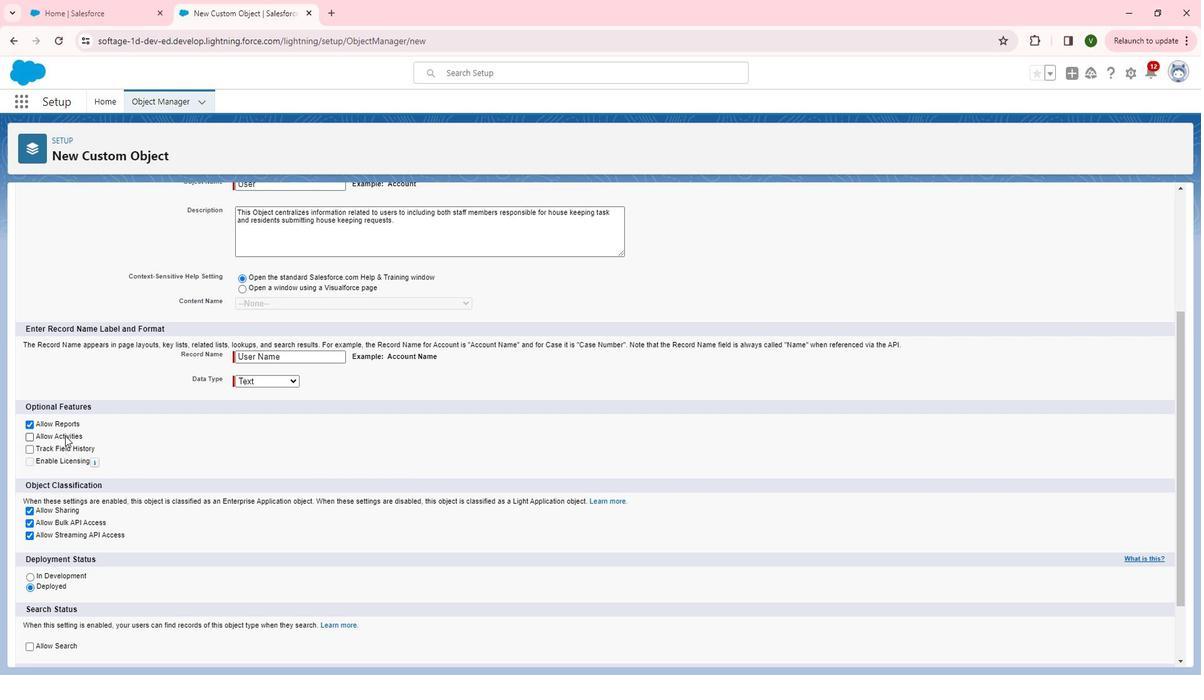
Action: Mouse pressed left at (76, 431)
Screenshot: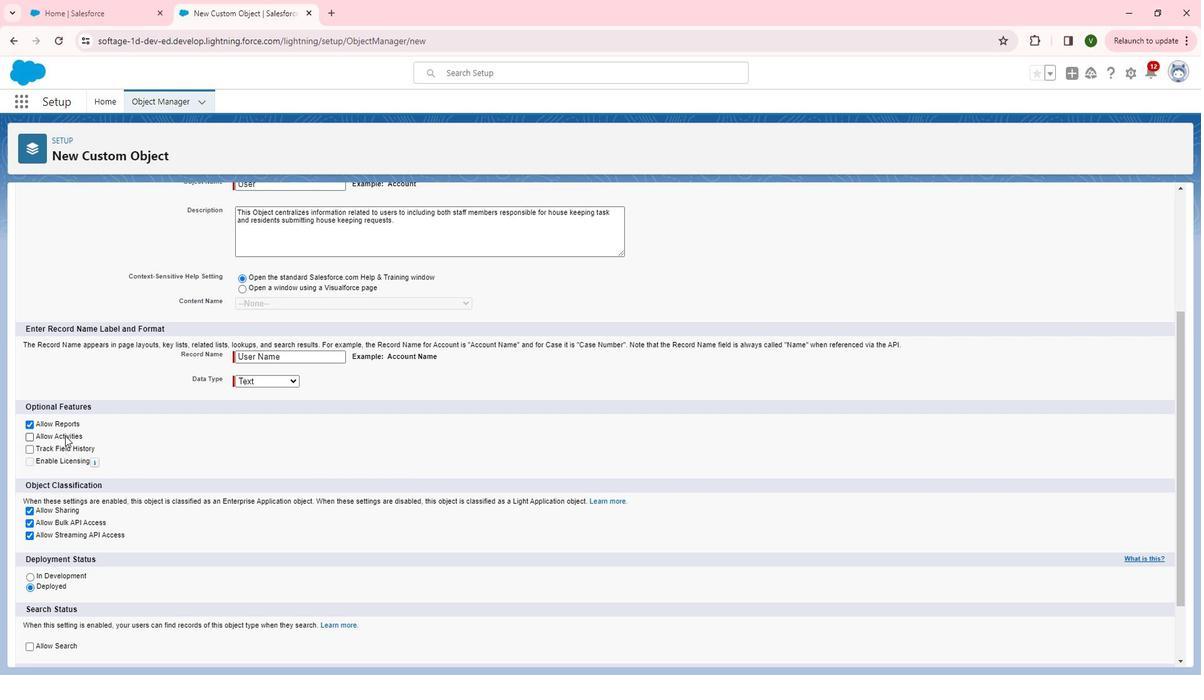 
Action: Mouse moved to (72, 442)
Screenshot: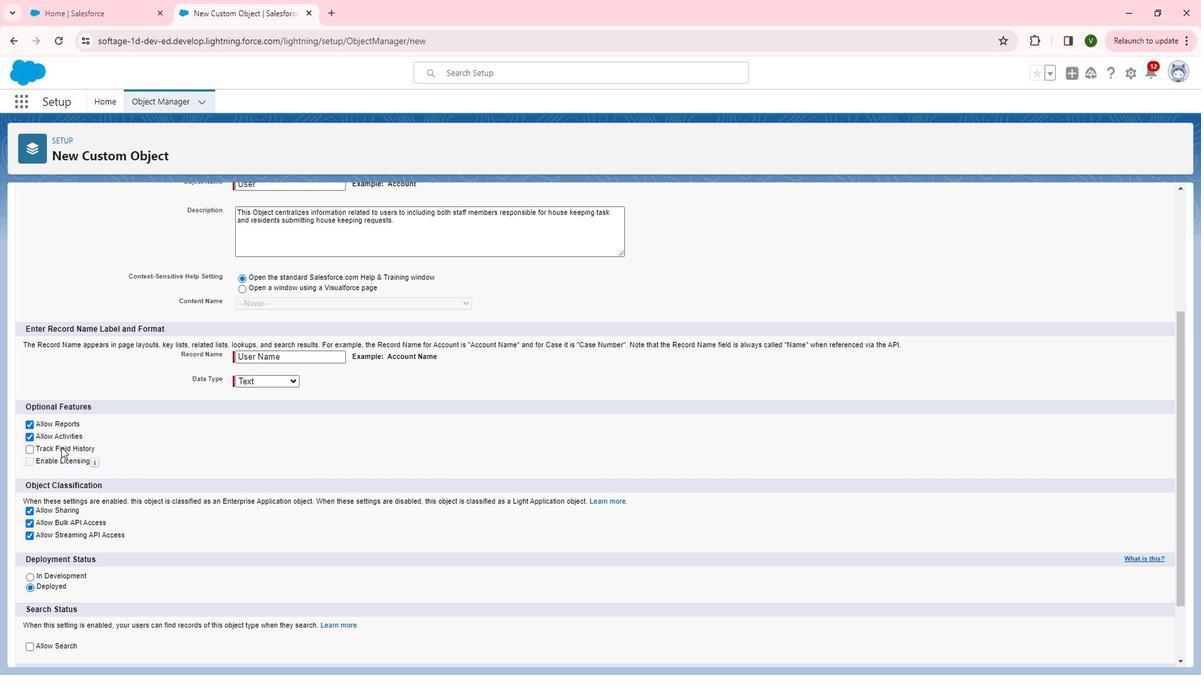 
Action: Mouse pressed left at (72, 442)
Screenshot: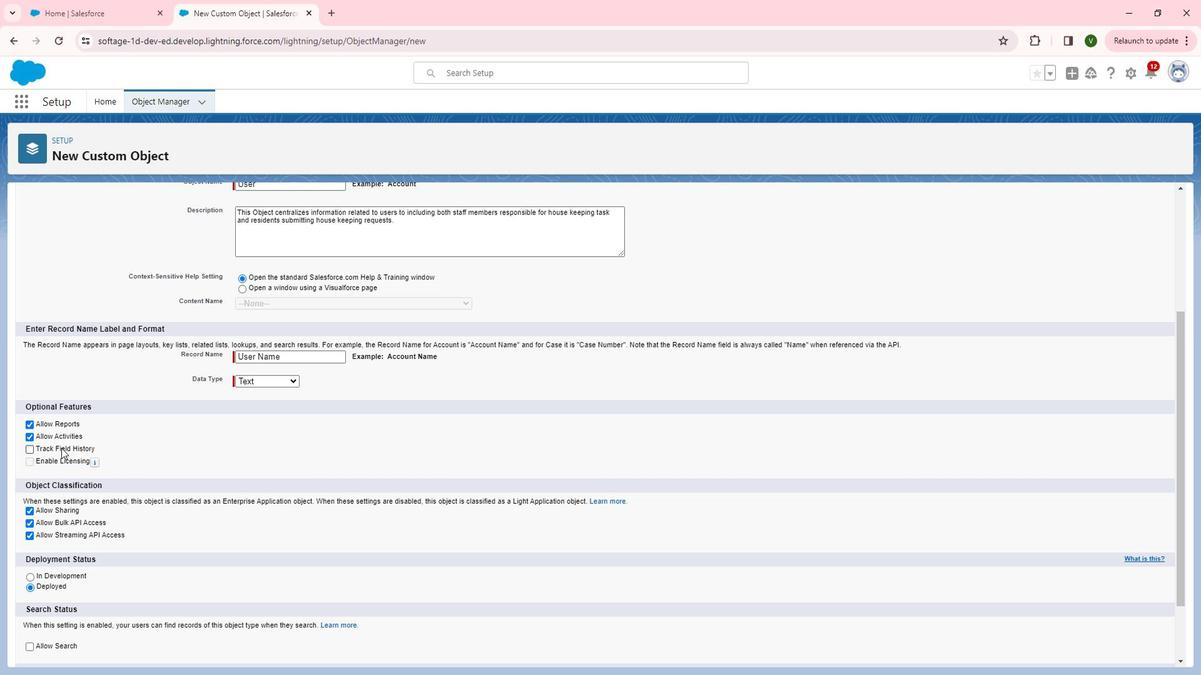 
Action: Mouse moved to (145, 451)
Screenshot: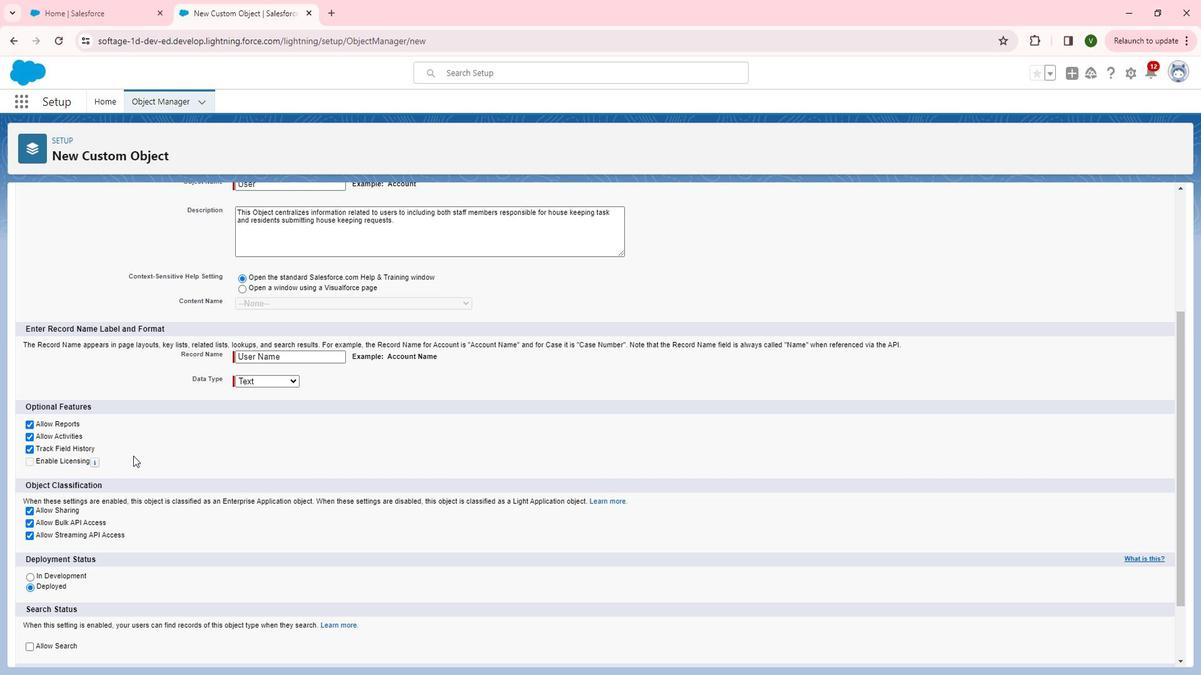 
Action: Mouse scrolled (145, 450) with delta (0, 0)
Screenshot: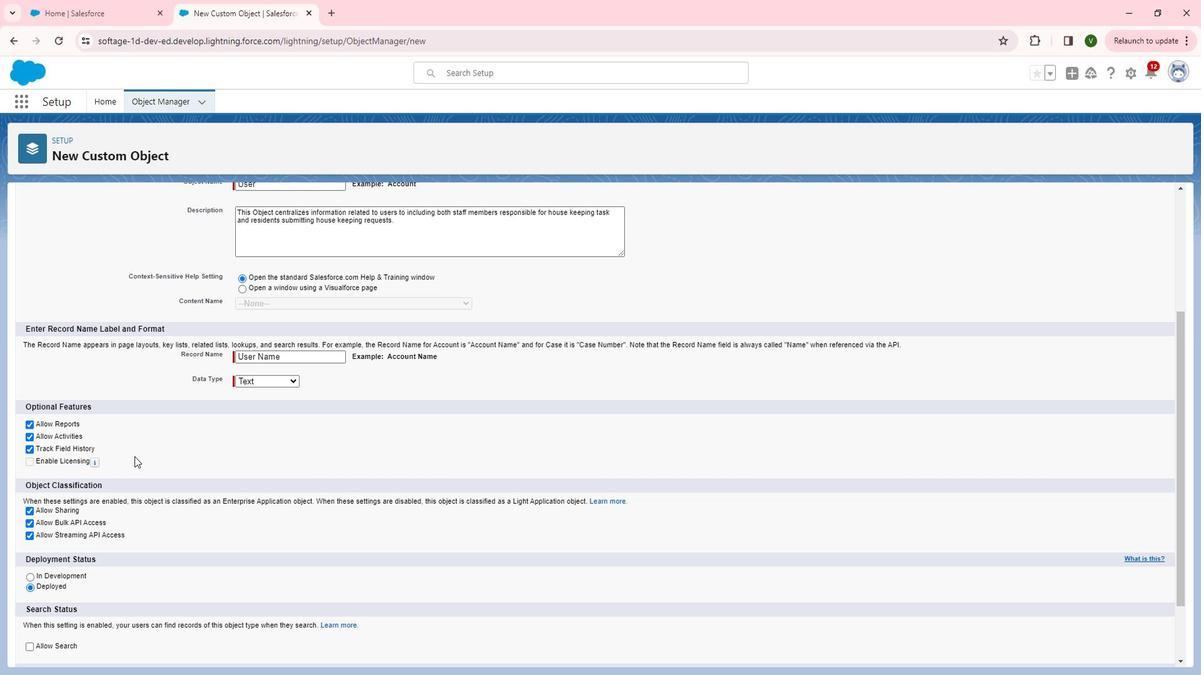 
Action: Mouse scrolled (145, 450) with delta (0, 0)
Screenshot: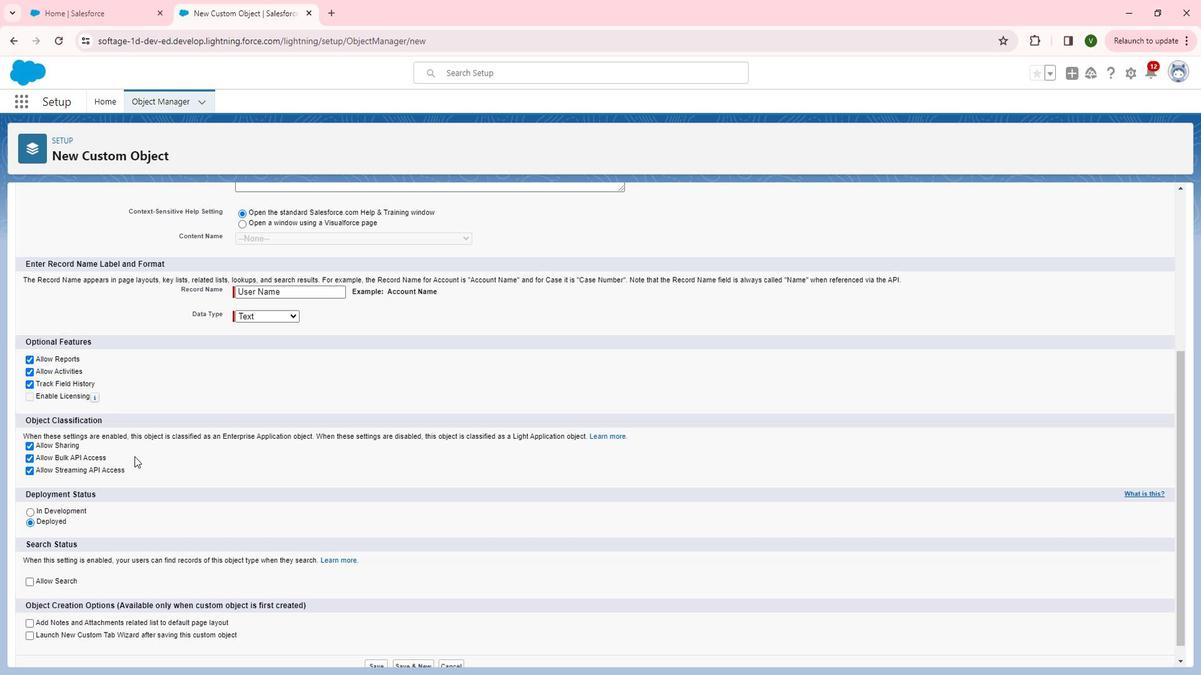 
Action: Mouse scrolled (145, 450) with delta (0, 0)
Screenshot: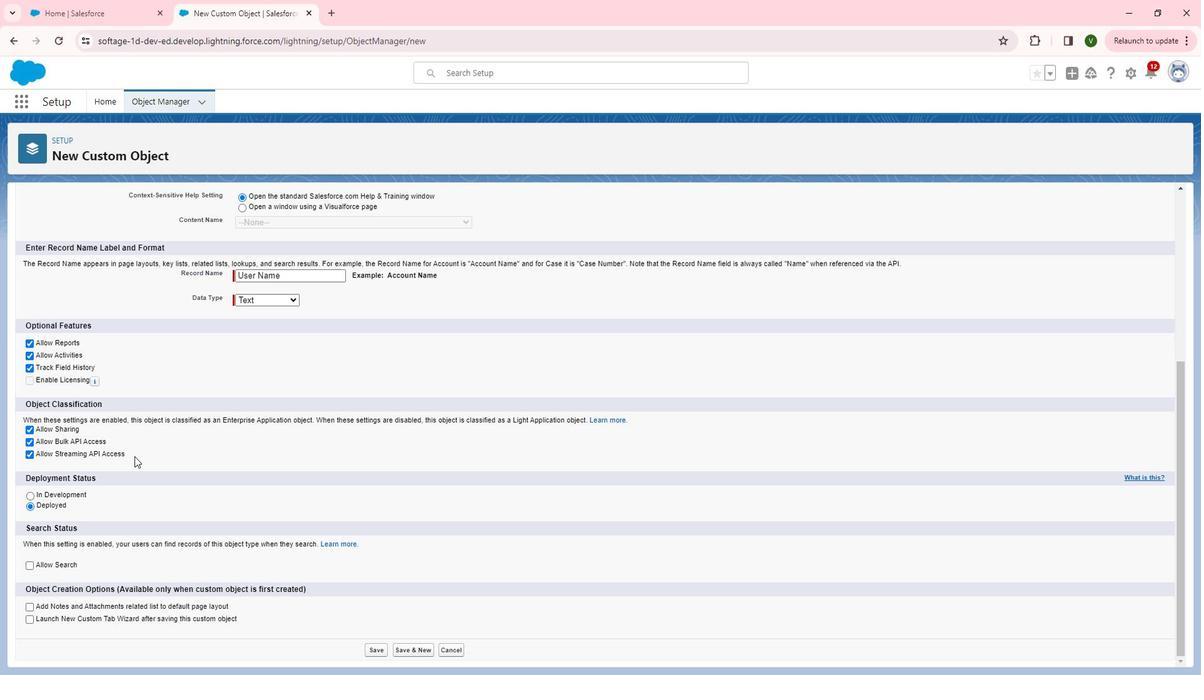 
Action: Mouse moved to (302, 274)
Screenshot: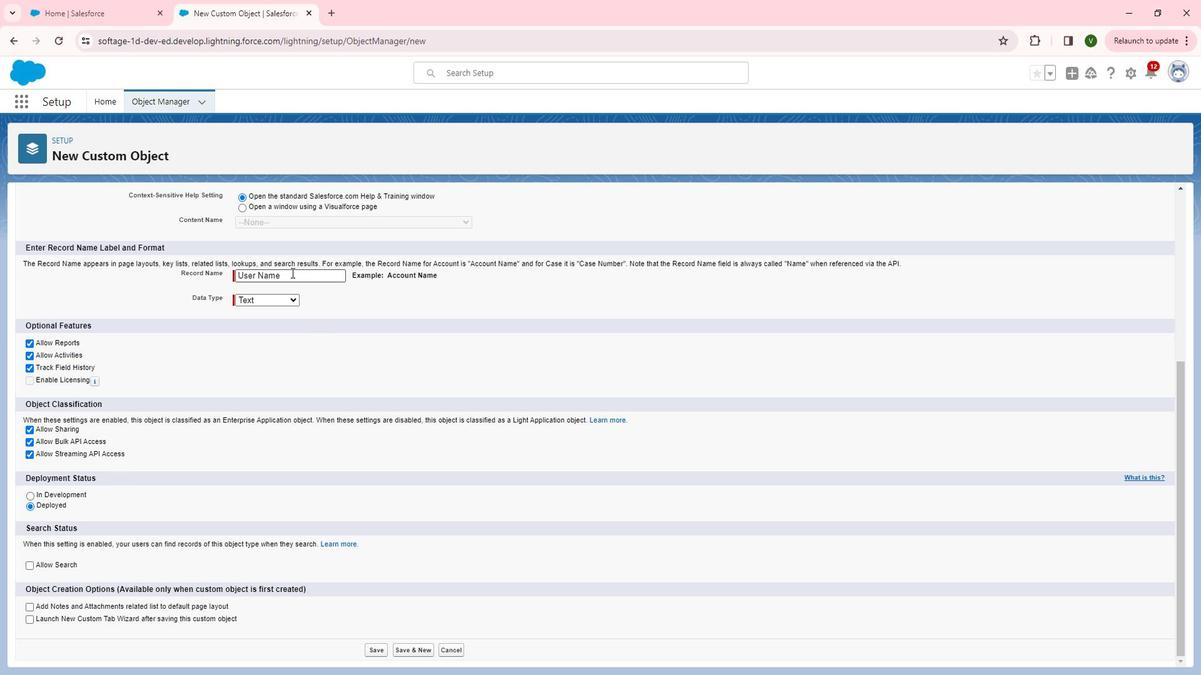 
Action: Mouse pressed left at (302, 274)
Screenshot: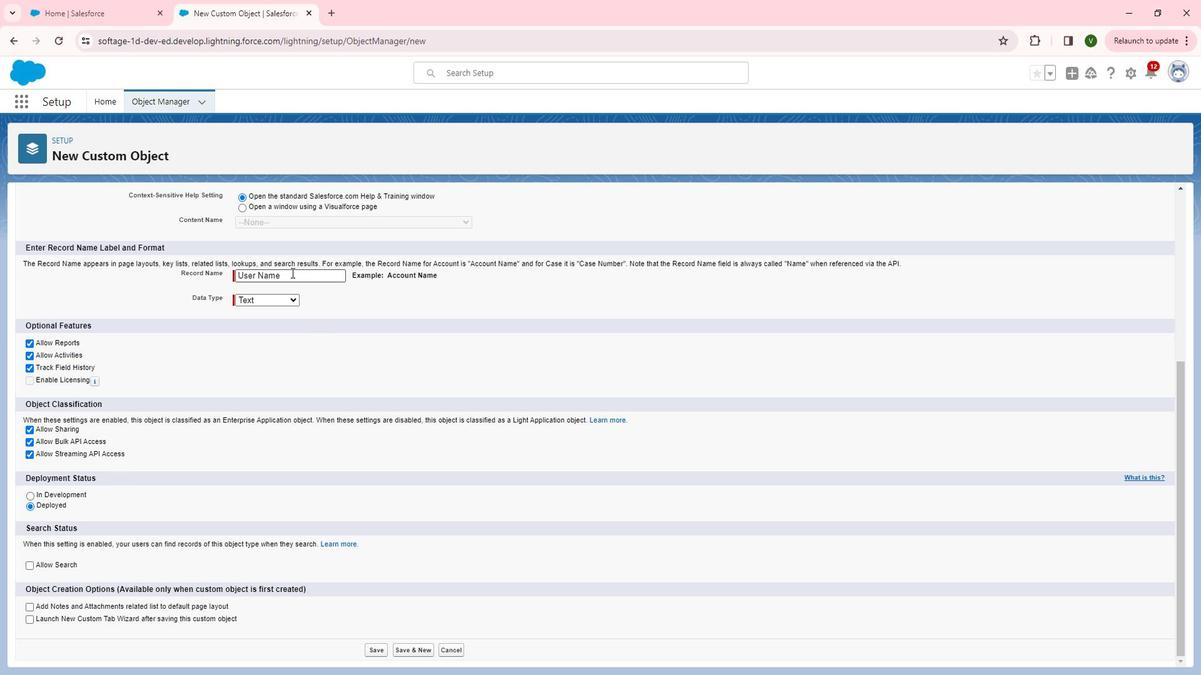 
Action: Mouse pressed left at (302, 274)
Screenshot: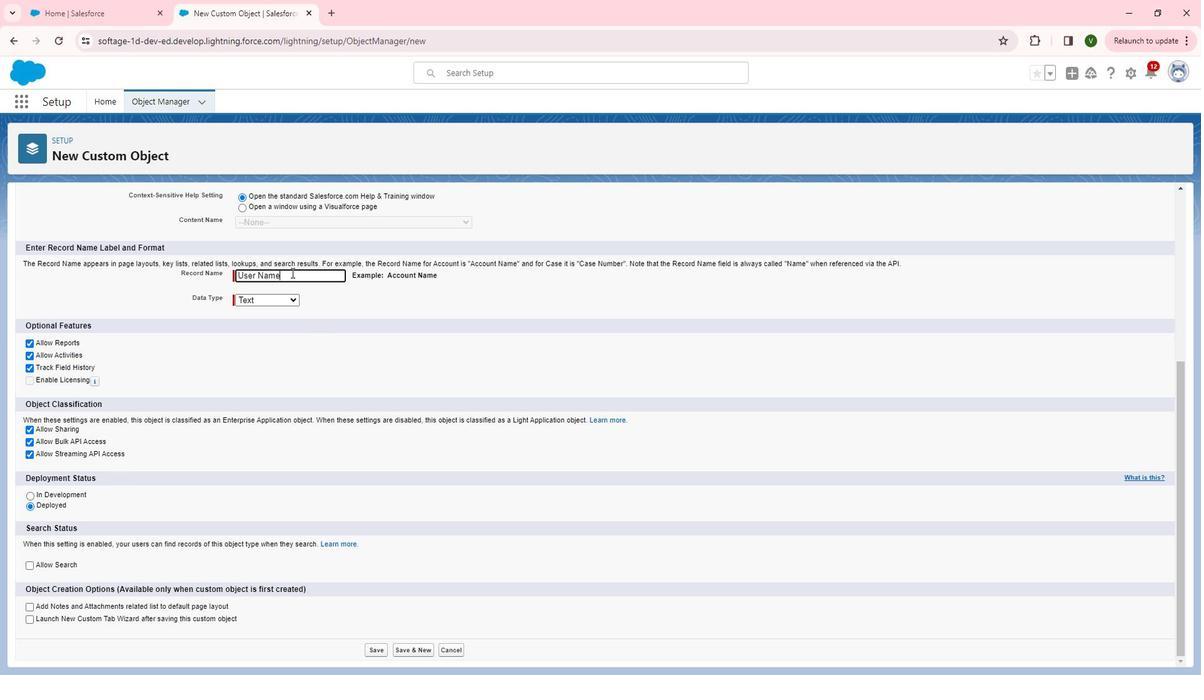
Action: Key pressed <Key.shift><Key.shift><Key.shift><Key.shift><Key.shift><Key.shift><Key.shift><Key.shift><Key.shift><Key.shift>ID
Screenshot: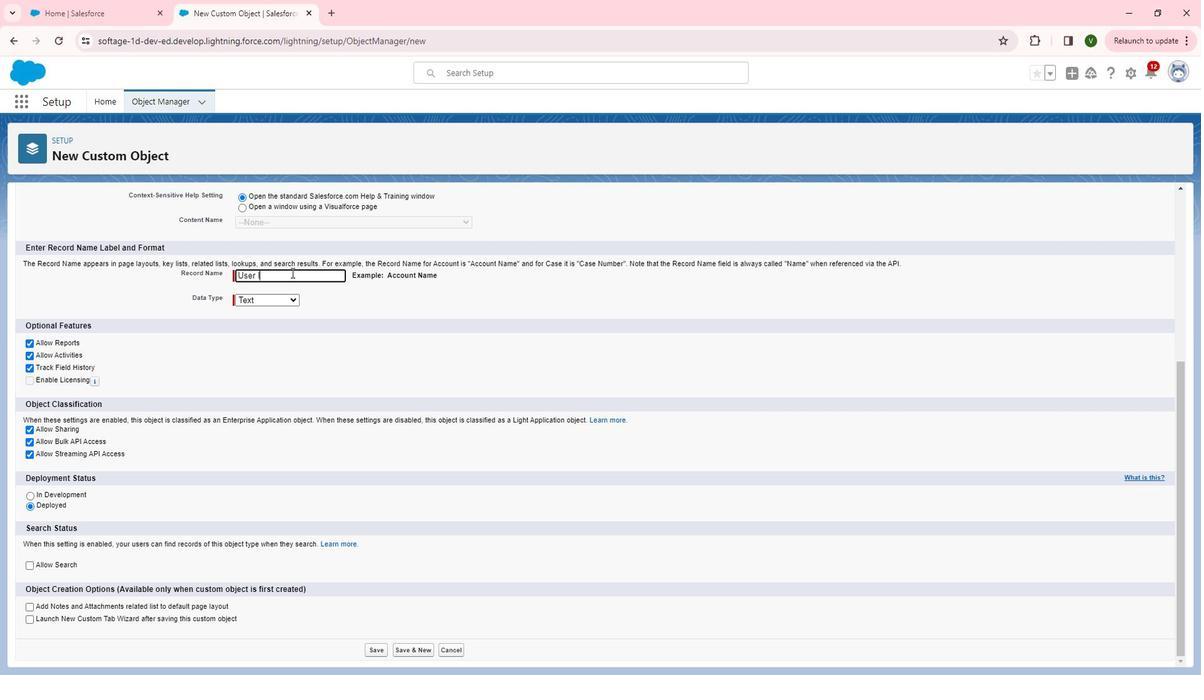 
Action: Mouse moved to (295, 297)
Screenshot: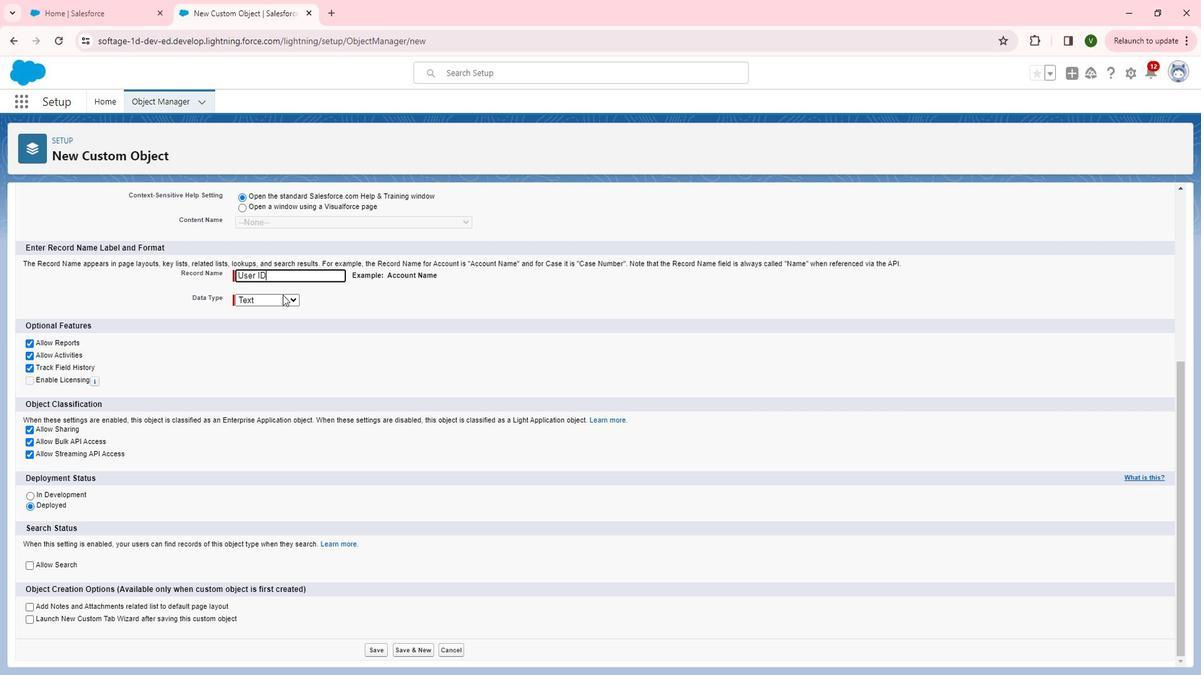 
Action: Mouse pressed left at (295, 297)
Screenshot: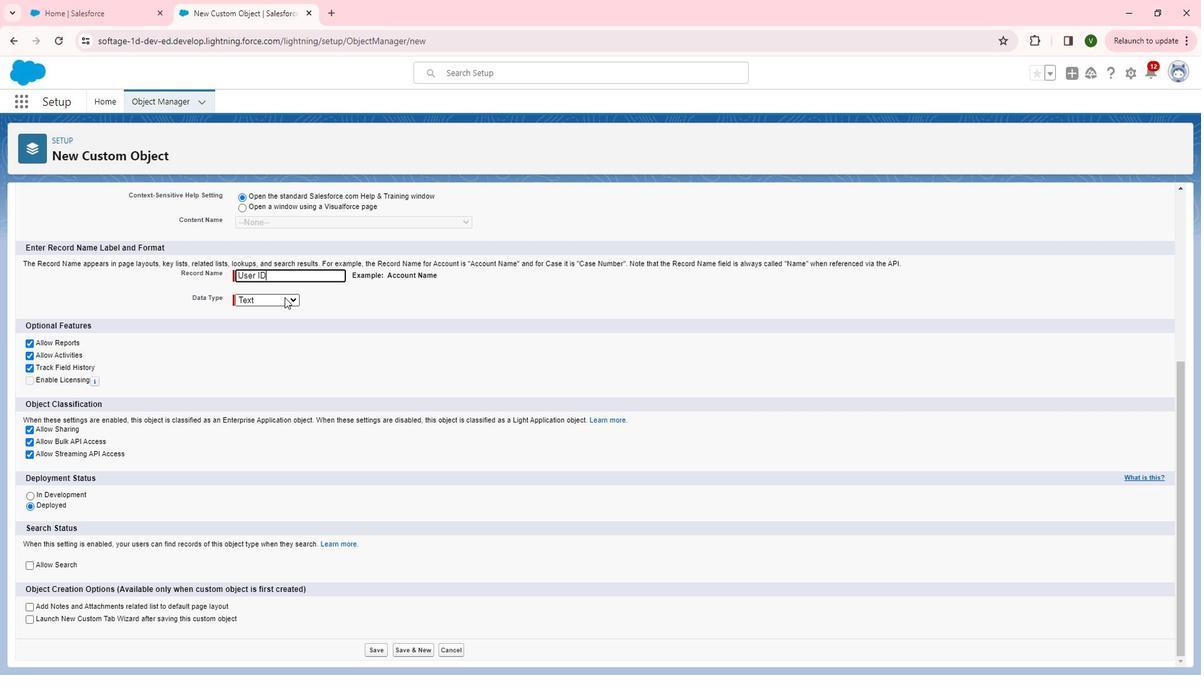 
Action: Mouse moved to (285, 319)
Screenshot: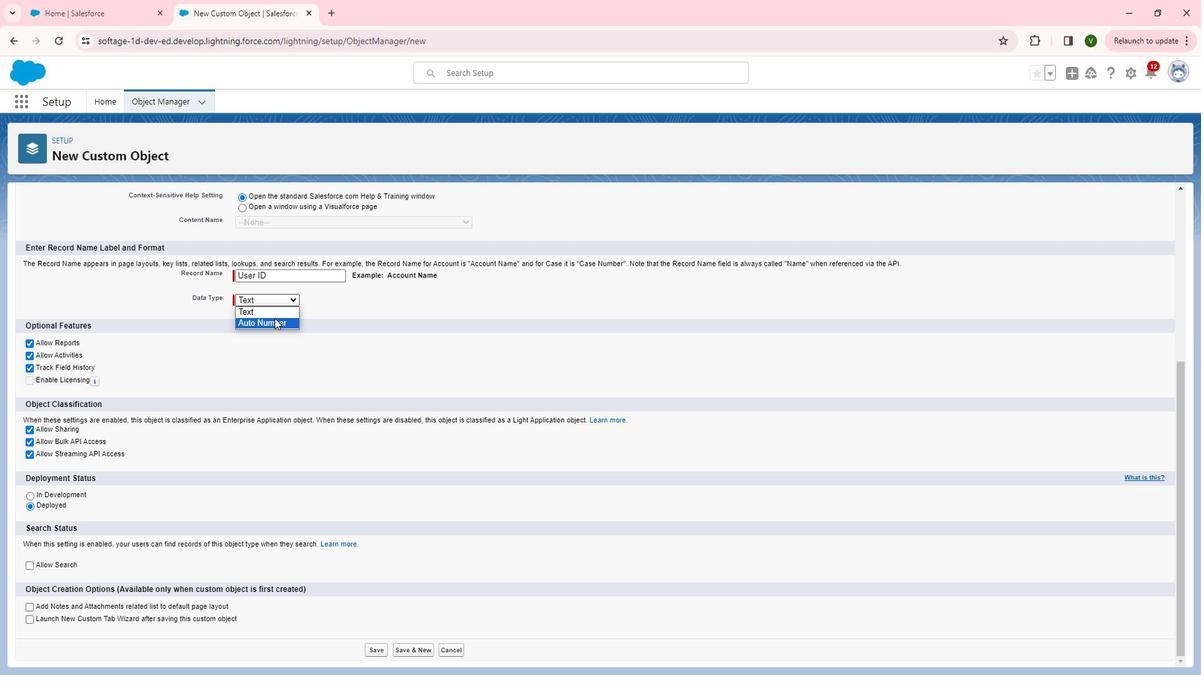 
Action: Mouse pressed left at (285, 319)
Screenshot: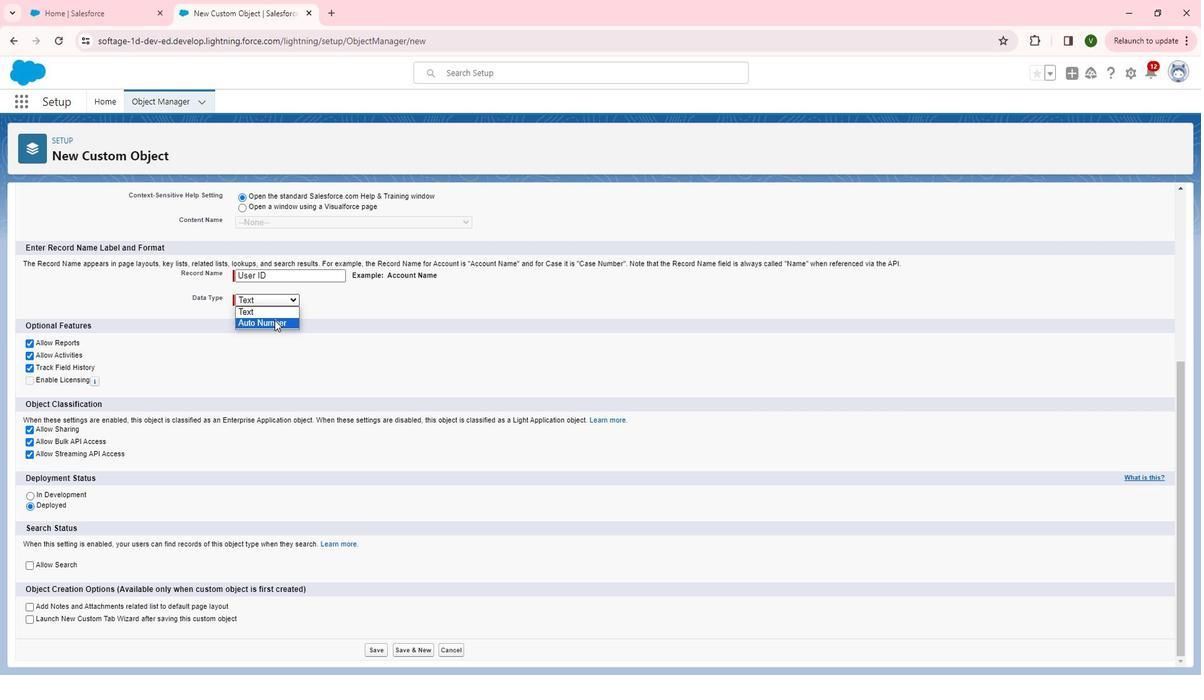 
Action: Mouse moved to (282, 320)
Screenshot: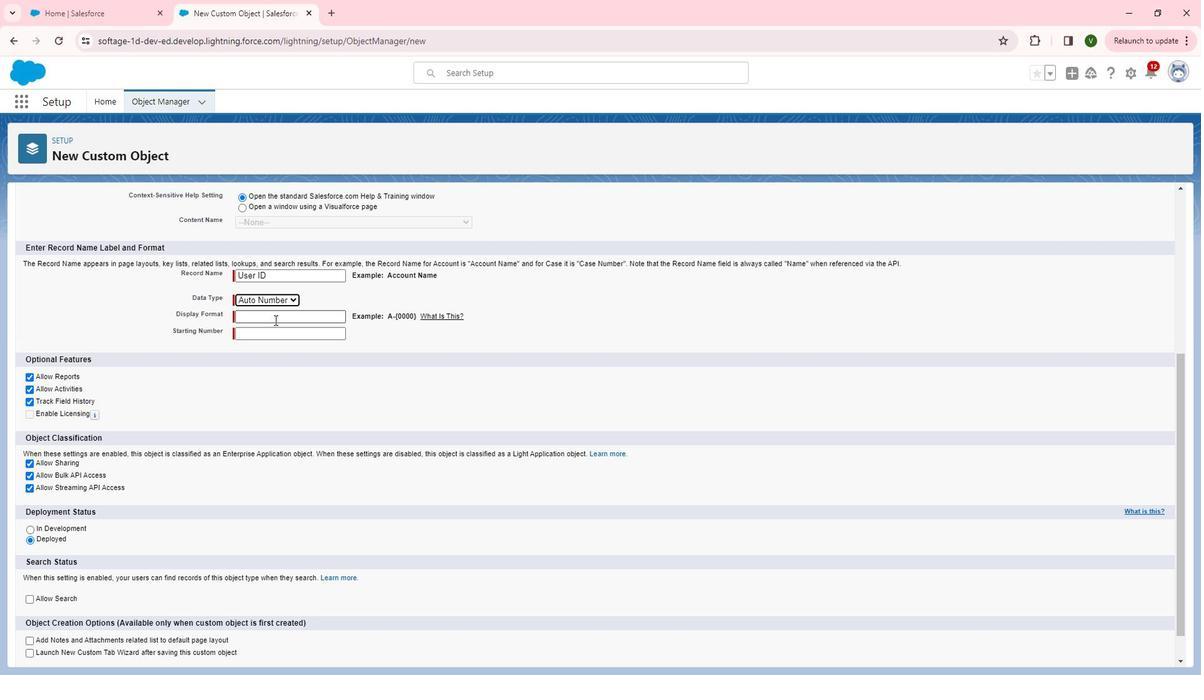 
Action: Mouse pressed left at (282, 320)
Screenshot: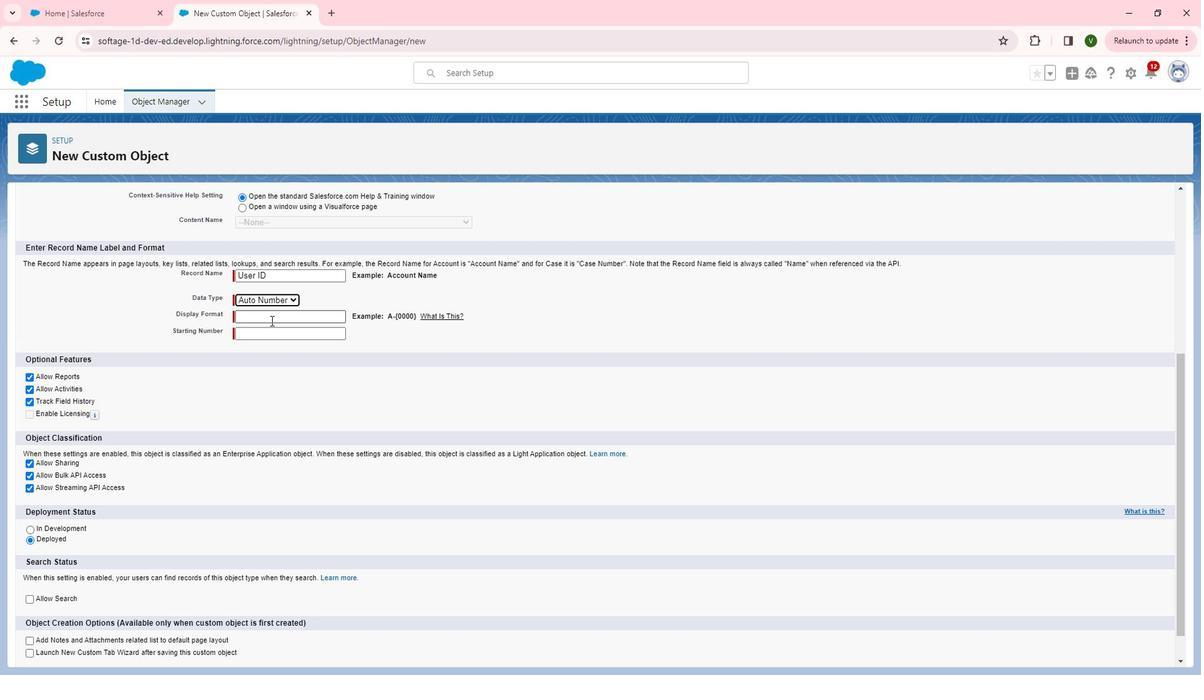 
Action: Key pressed <Key.shift>A-<Key.shift>{00<Key.left><Key.left><Key.left><Key.left><Key.backspace><Key.shift><Key.shift><Key.shift><Key.shift>U<Key.right><Key.right><Key.right><Key.right>0<Key.shift>}<Key.backspace>00<Key.shift><Key.shift><Key.shift><Key.shift><Key.shift><Key.shift><Key.shift><Key.shift><Key.shift><Key.shift><Key.shift><Key.shift><Key.shift><Key.shift><Key.shift><Key.shift><Key.shift><Key.shift><Key.shift><Key.shift>}
Screenshot: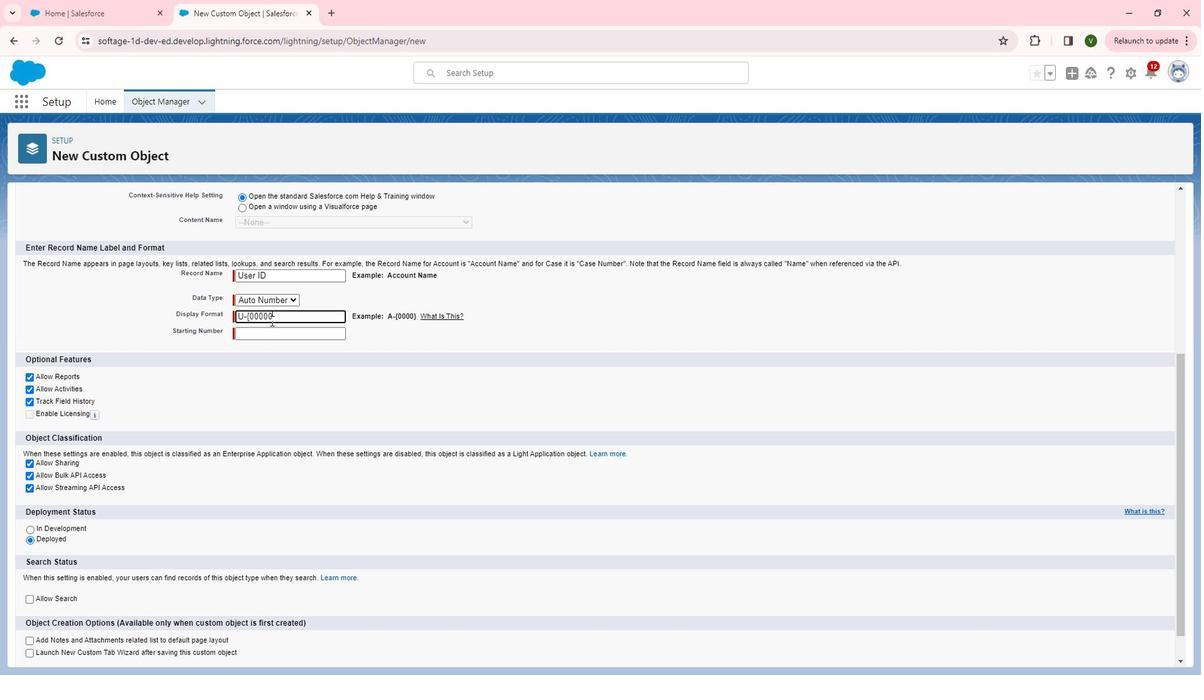 
Action: Mouse moved to (296, 332)
Screenshot: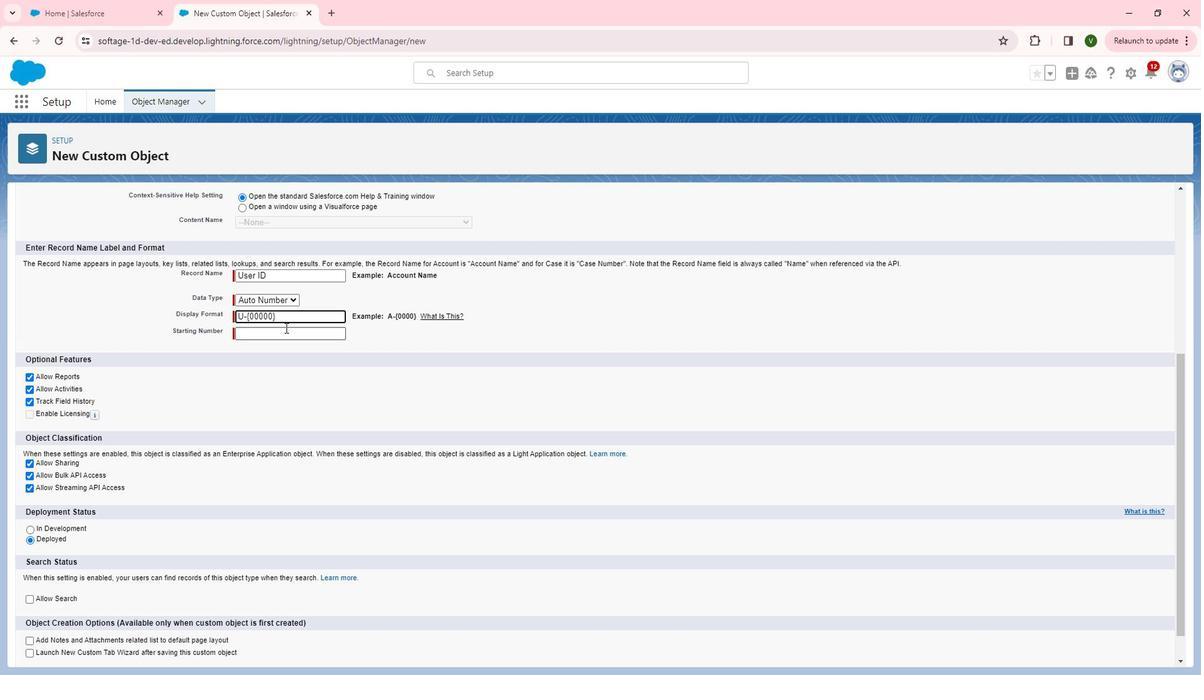 
Action: Mouse pressed left at (296, 332)
Screenshot: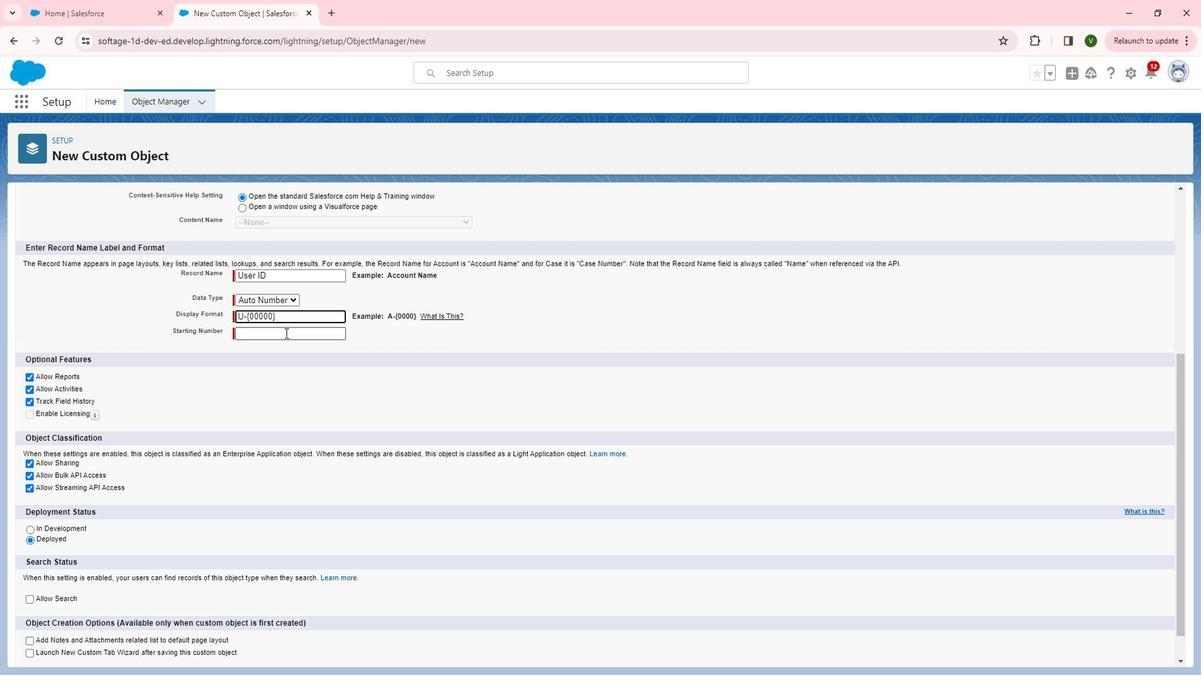 
Action: Key pressed 1
Screenshot: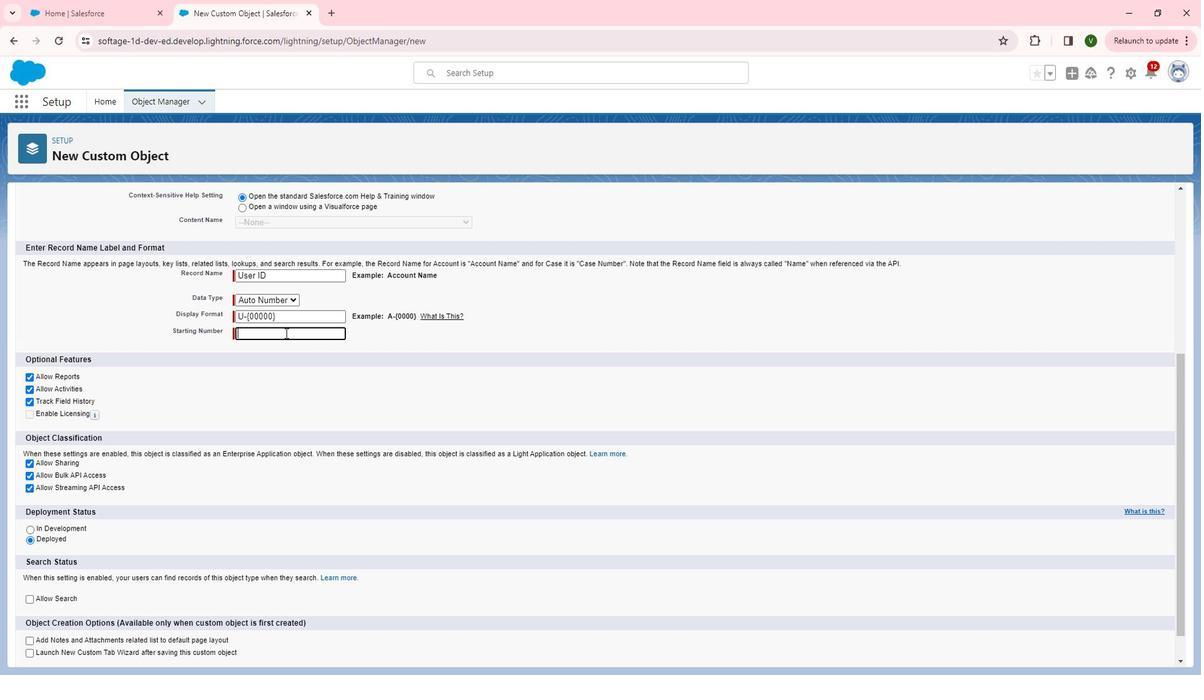 
Action: Mouse moved to (267, 401)
Screenshot: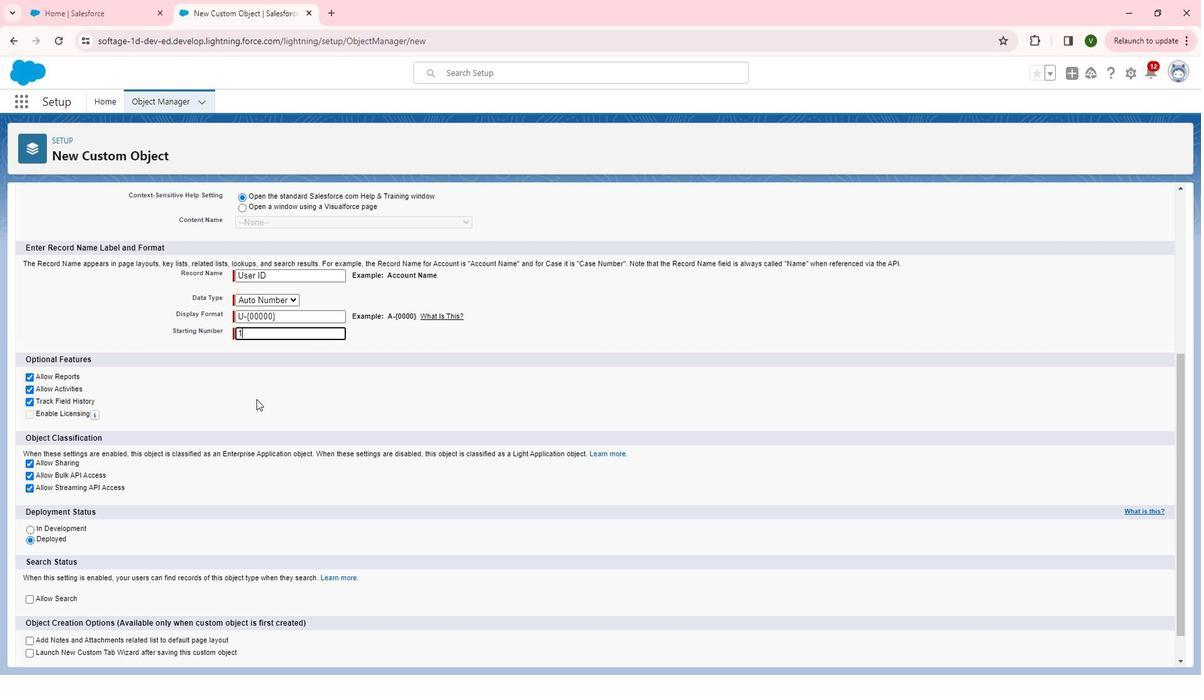 
Action: Mouse pressed left at (267, 401)
Screenshot: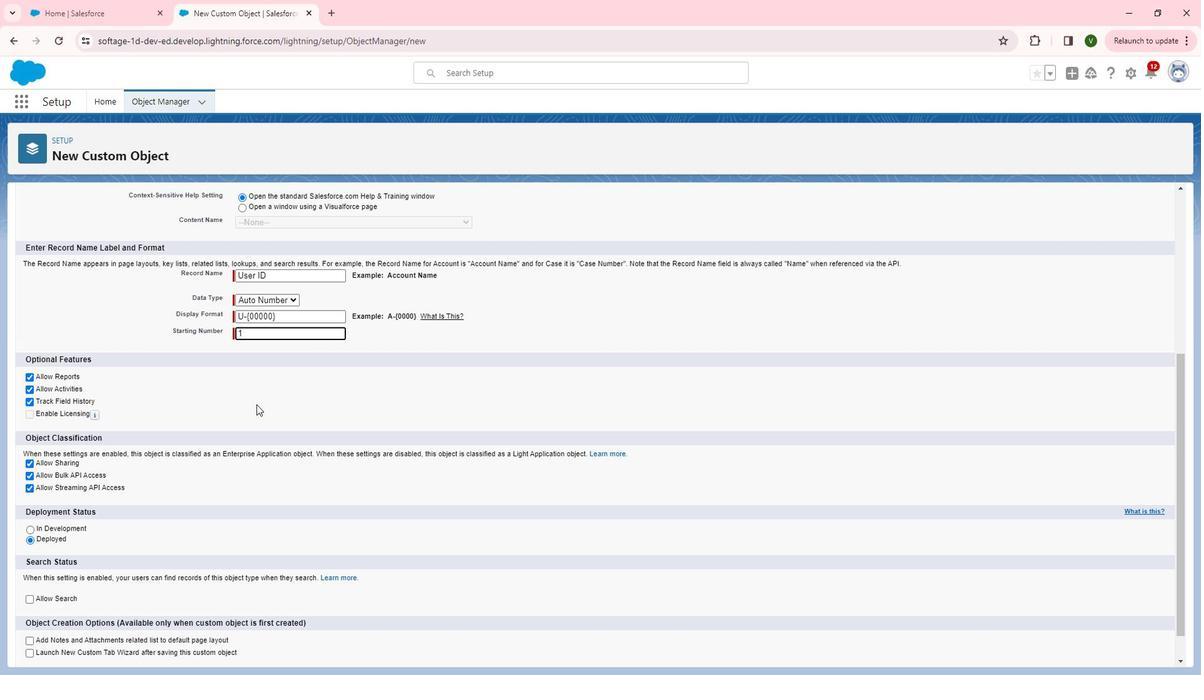 
Action: Mouse moved to (171, 527)
Screenshot: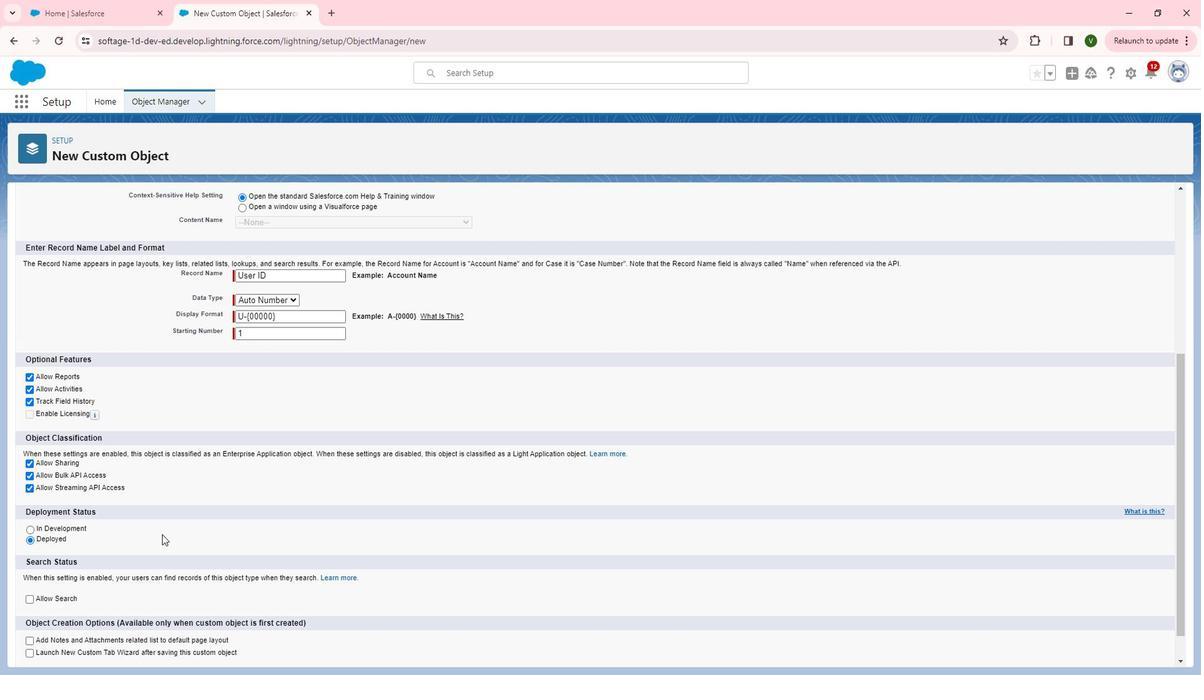 
Action: Mouse scrolled (171, 526) with delta (0, 0)
Screenshot: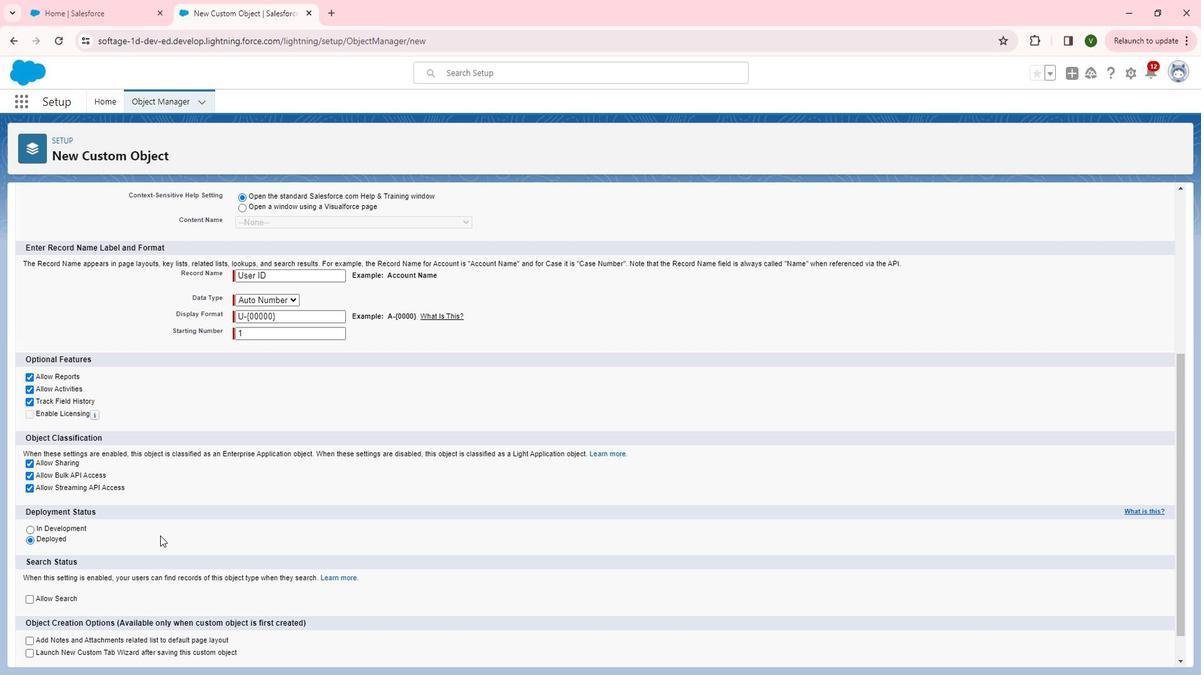 
Action: Mouse scrolled (171, 526) with delta (0, 0)
Screenshot: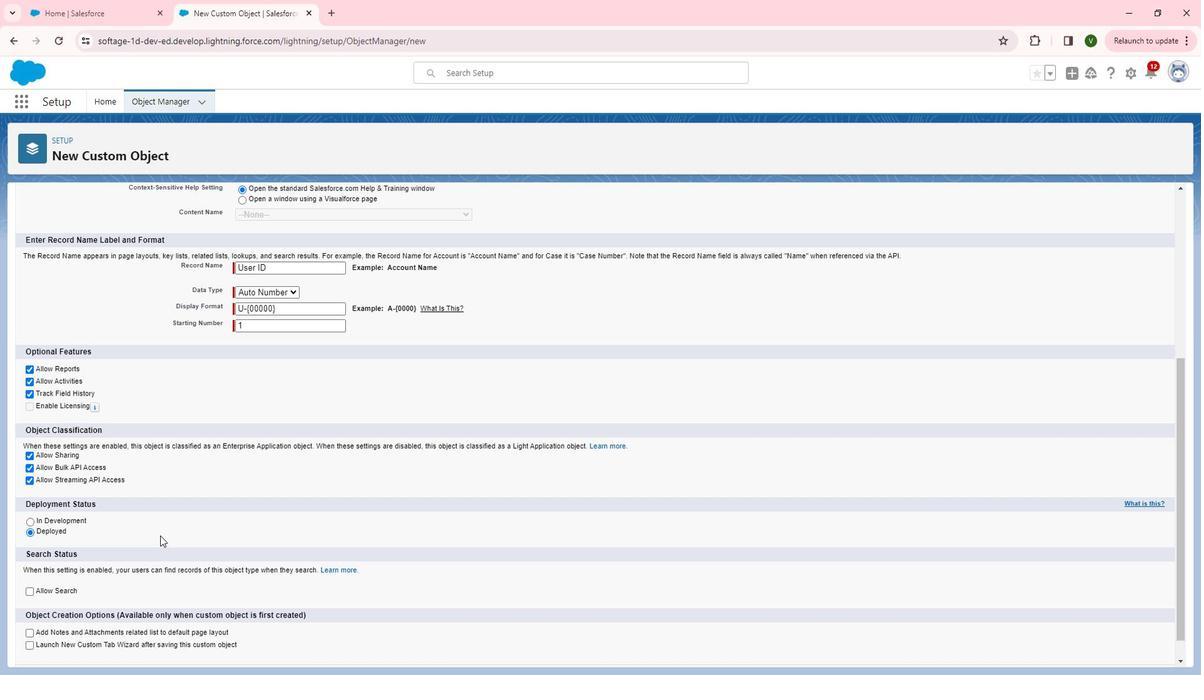 
Action: Mouse moved to (161, 531)
Screenshot: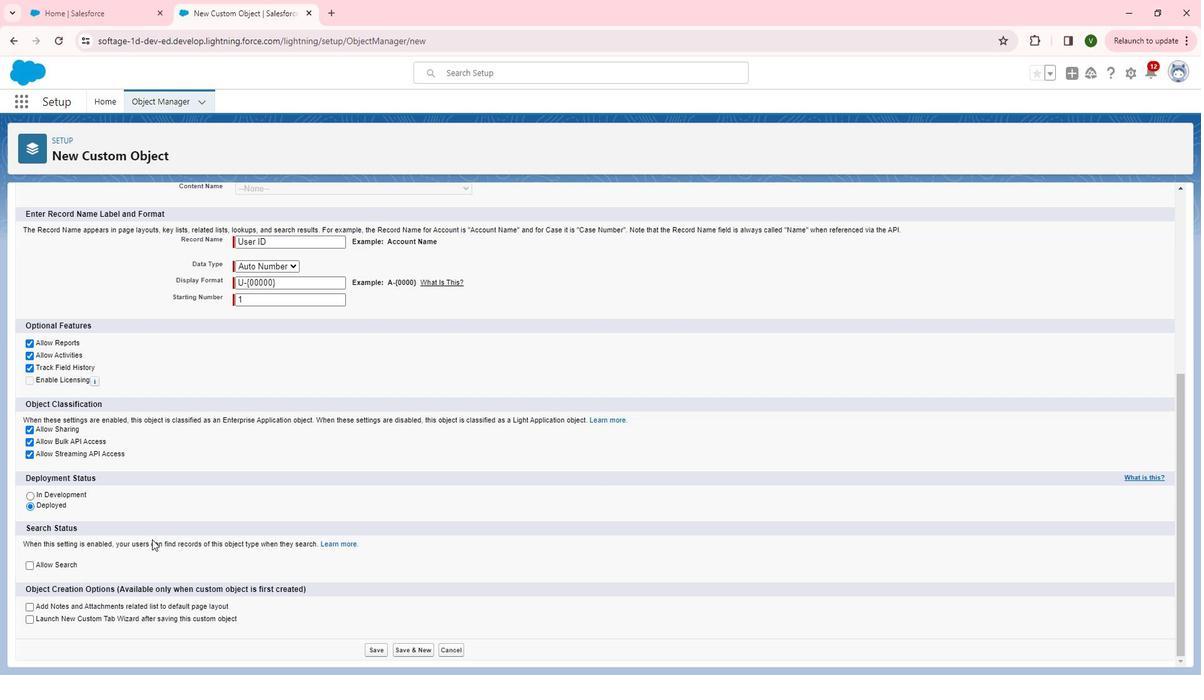 
Action: Mouse scrolled (161, 530) with delta (0, 0)
Screenshot: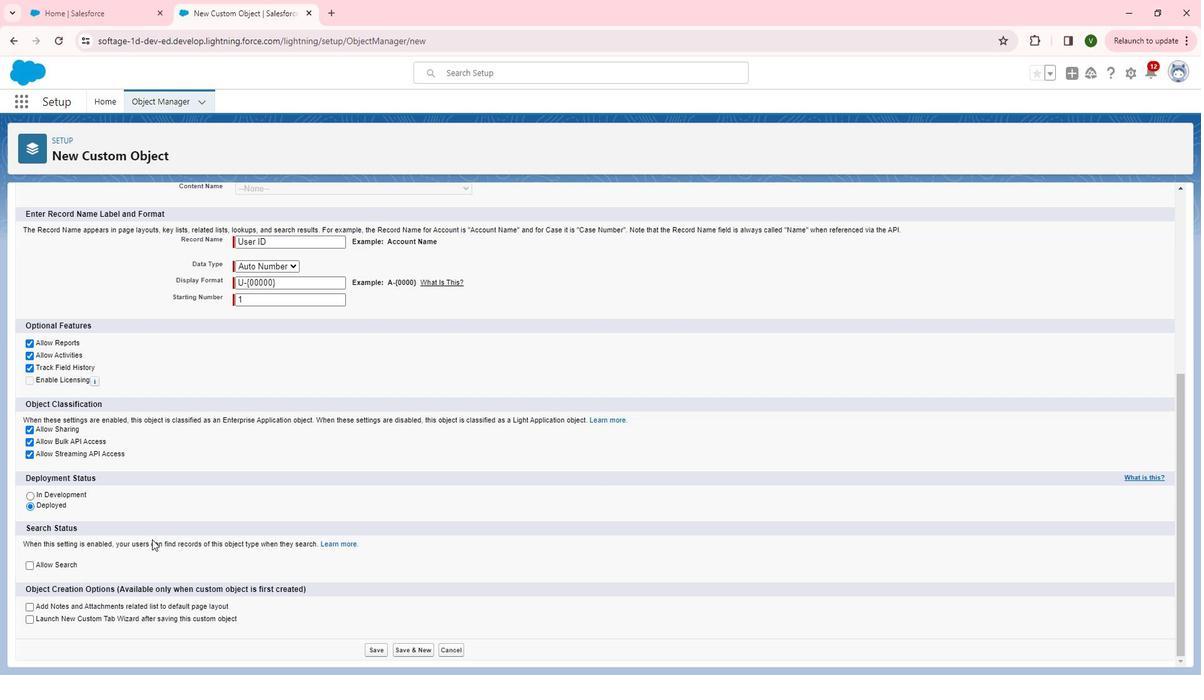 
Action: Mouse moved to (39, 558)
Screenshot: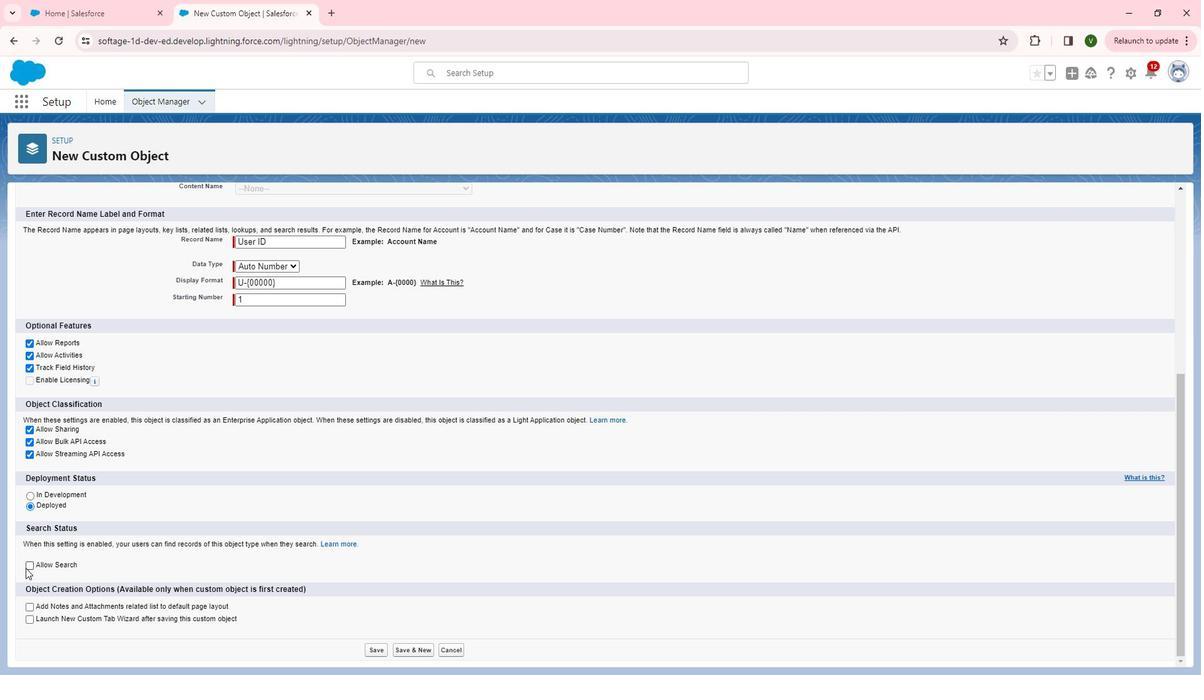 
Action: Mouse pressed left at (39, 558)
Screenshot: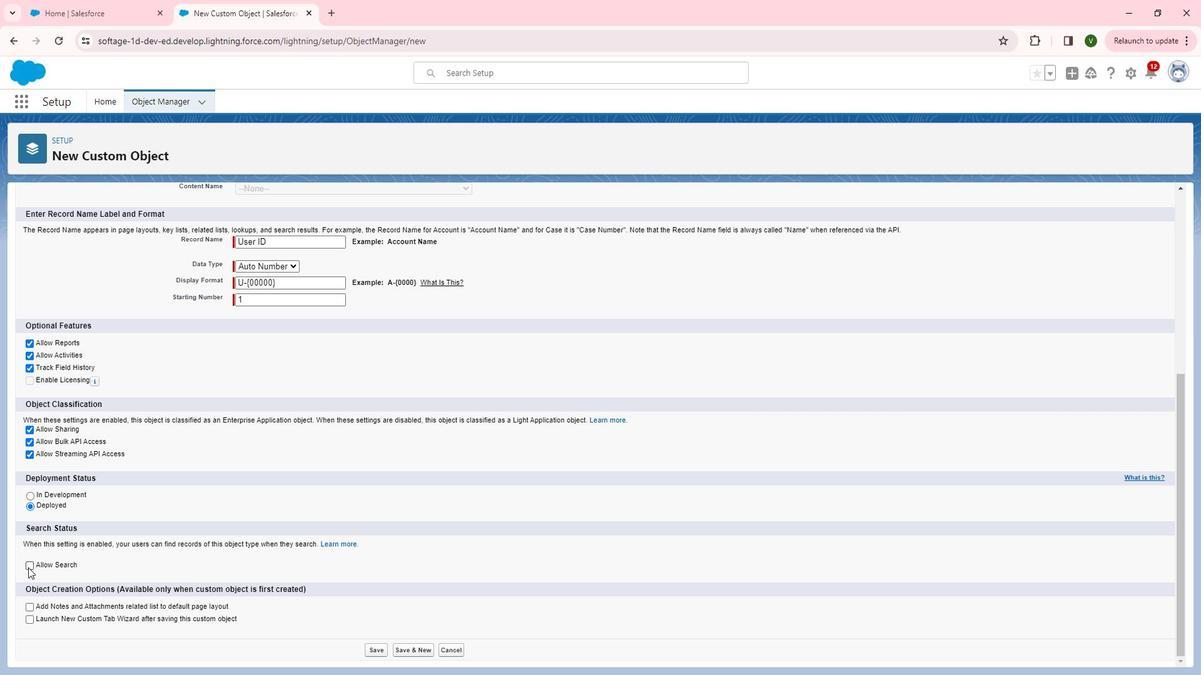 
Action: Mouse moved to (39, 594)
Screenshot: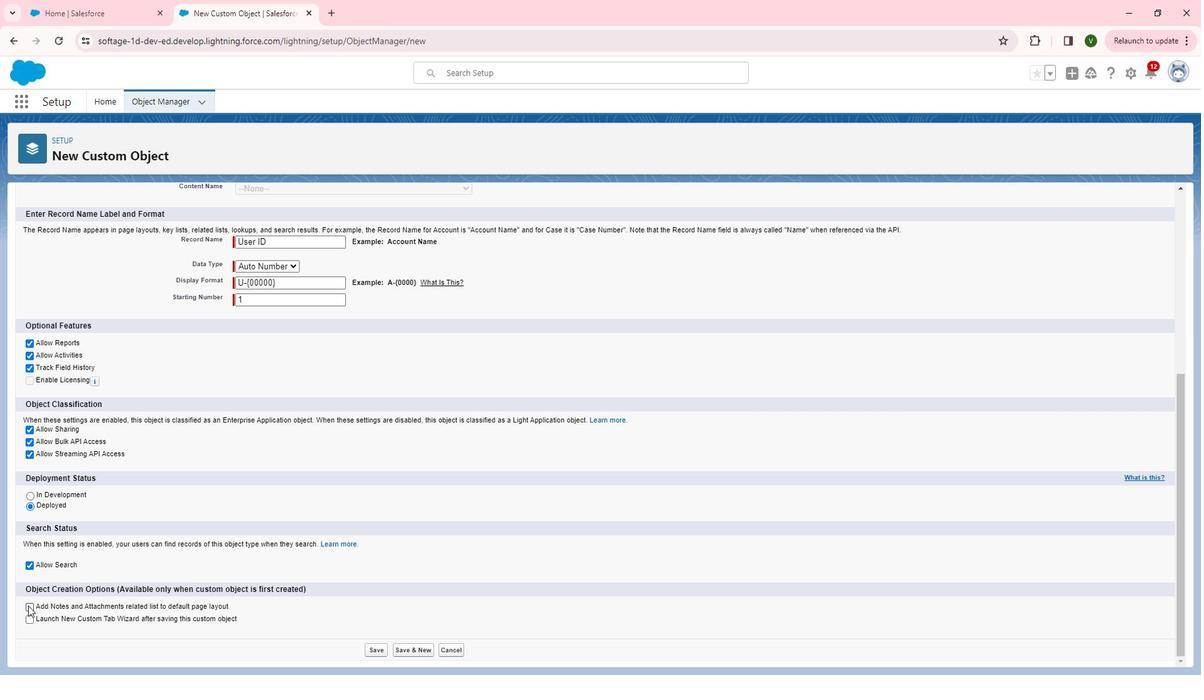 
Action: Mouse pressed left at (39, 594)
Screenshot: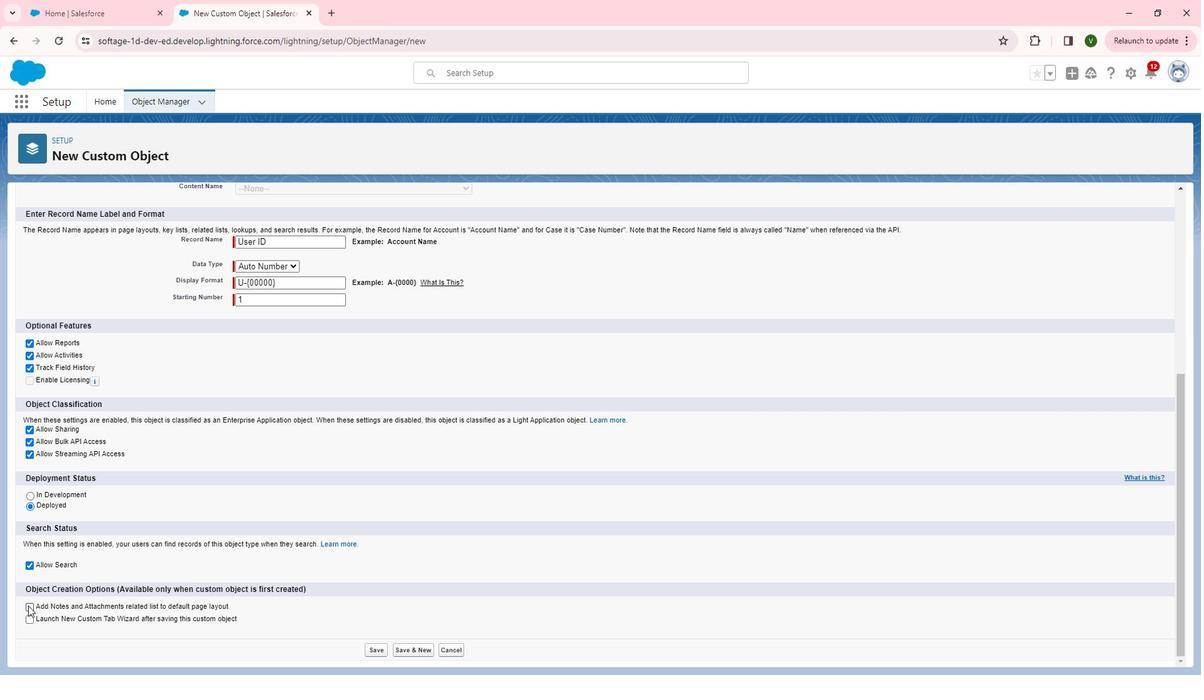 
Action: Mouse moved to (389, 639)
Screenshot: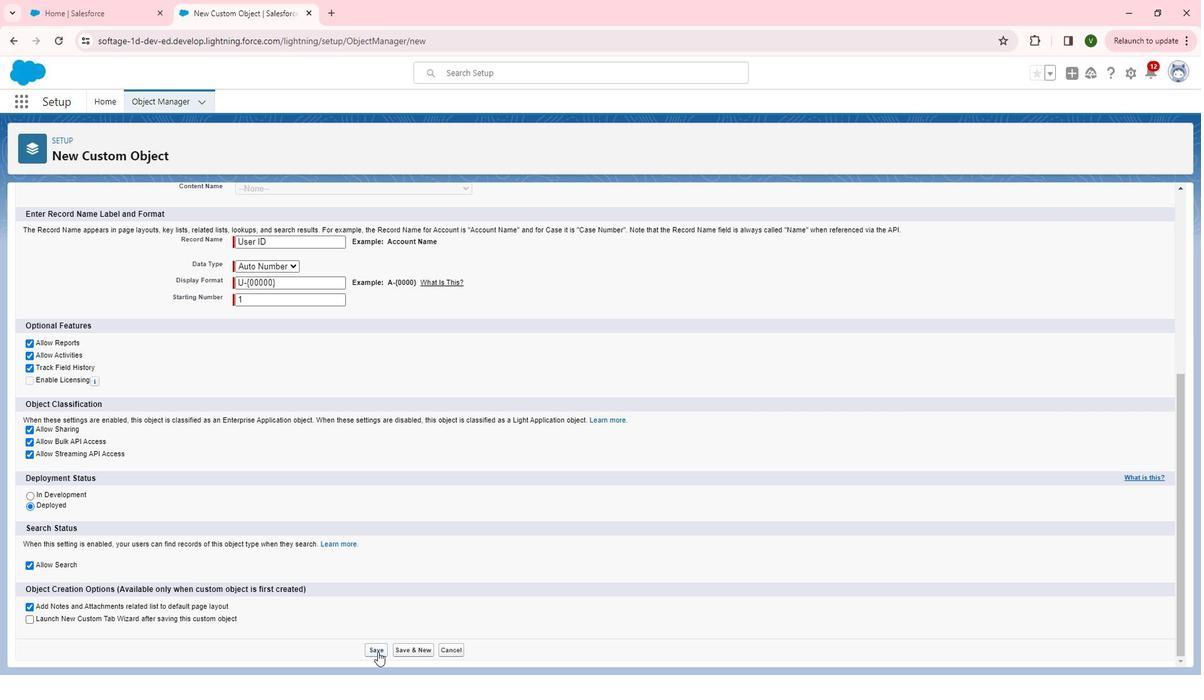 
Action: Mouse pressed left at (389, 639)
Screenshot: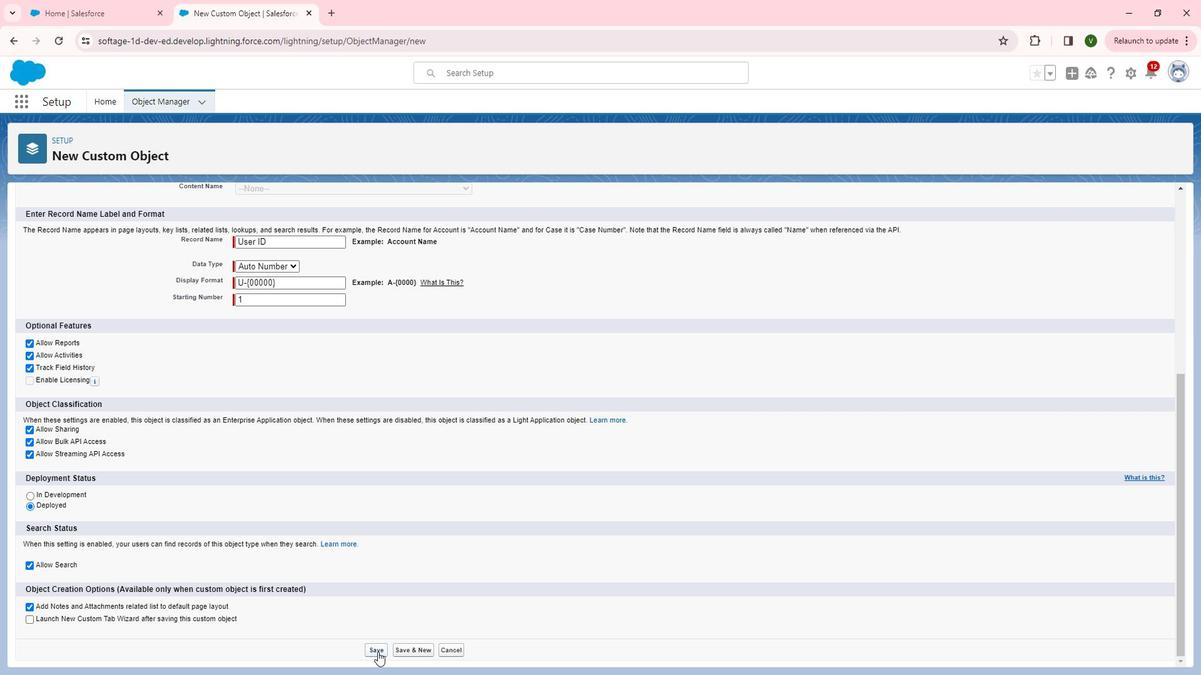 
Action: Mouse moved to (438, 541)
Screenshot: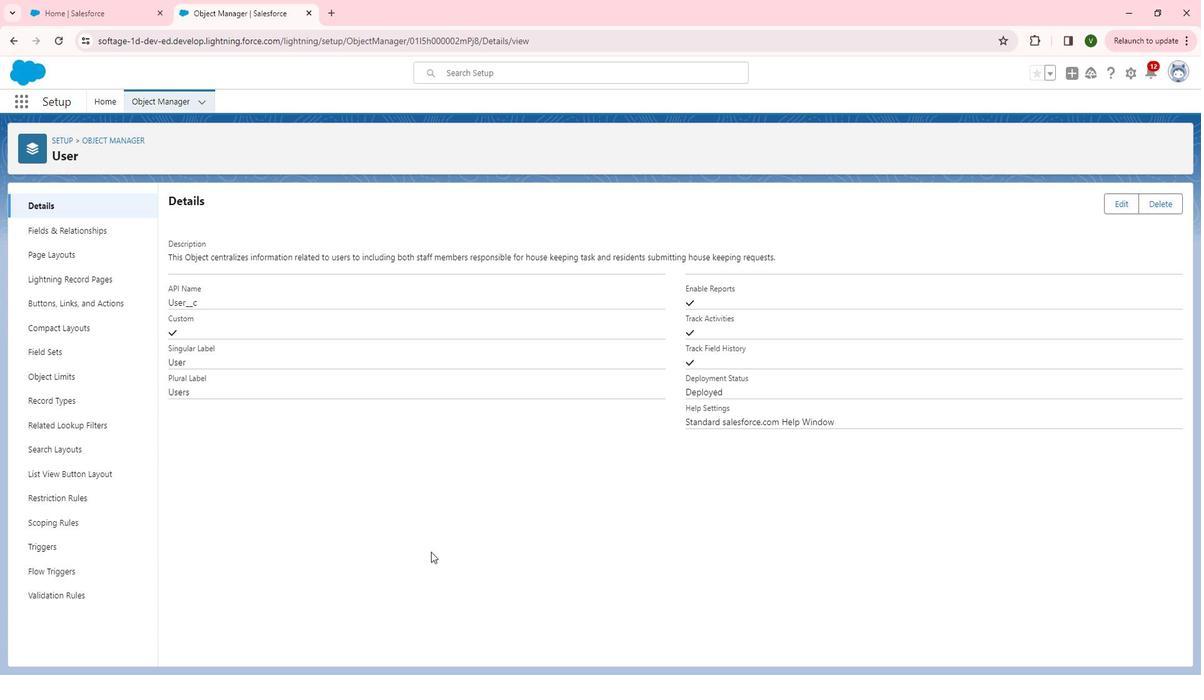 
